 Task: Search one way flight ticket for 5 adults, 2 children, 1 infant in seat and 1 infant on lap in economy from Obyan,saipan Island: Saipan International Airport (francisco C. Ada) to Raleigh: Raleigh-durham International Airport on 8-5-2023. Choice of flights is Alaska. Number of bags: 2 checked bags. Price is upto 107000. Outbound departure time preference is 10:30.
Action: Mouse moved to (282, 246)
Screenshot: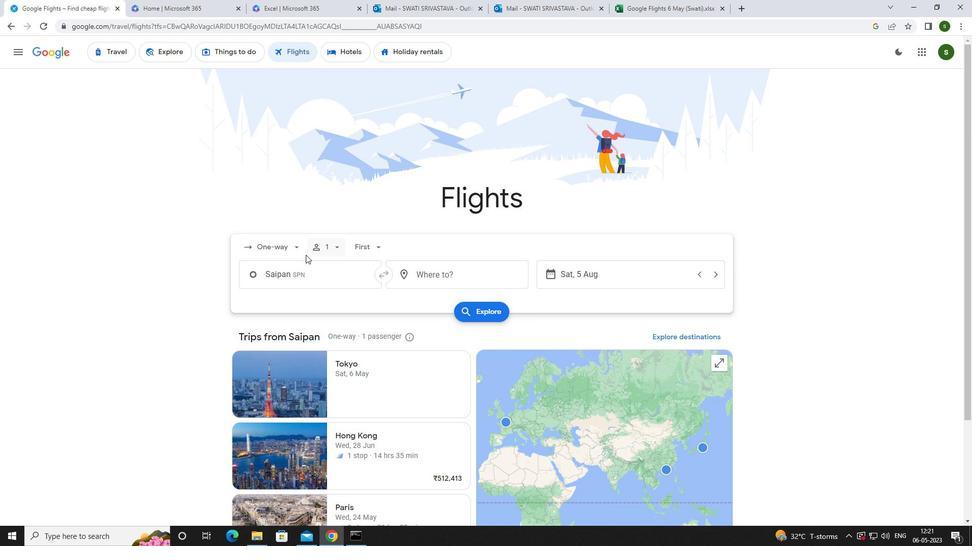 
Action: Mouse pressed left at (282, 246)
Screenshot: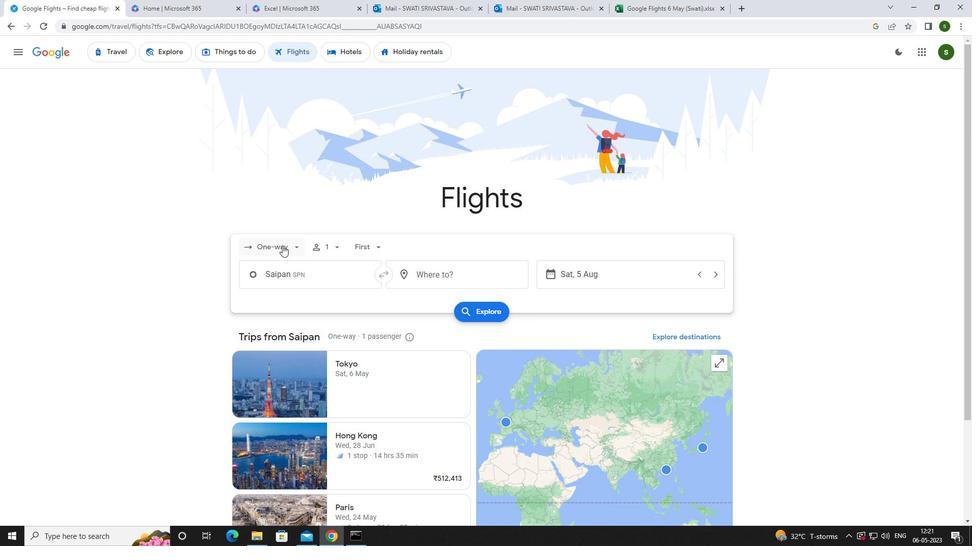 
Action: Mouse moved to (286, 288)
Screenshot: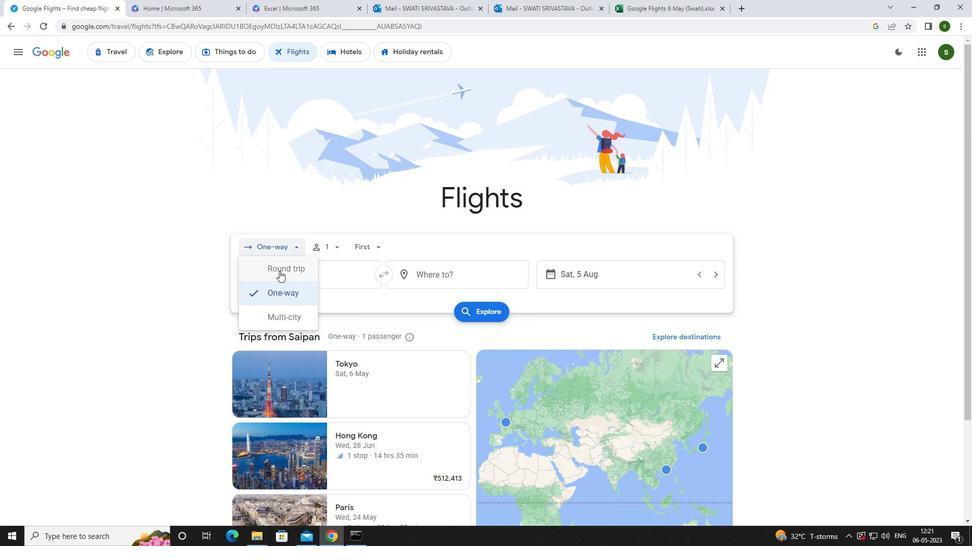 
Action: Mouse pressed left at (286, 288)
Screenshot: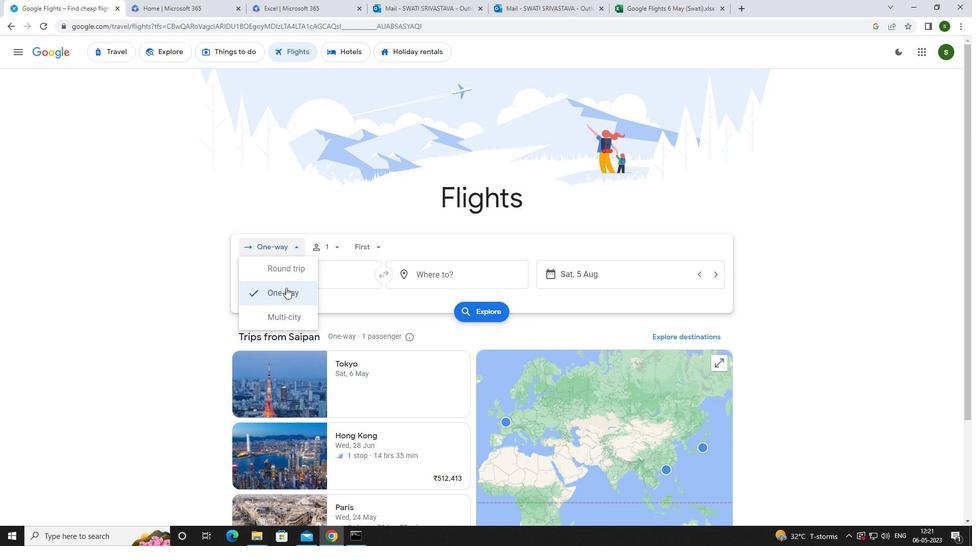 
Action: Mouse moved to (333, 245)
Screenshot: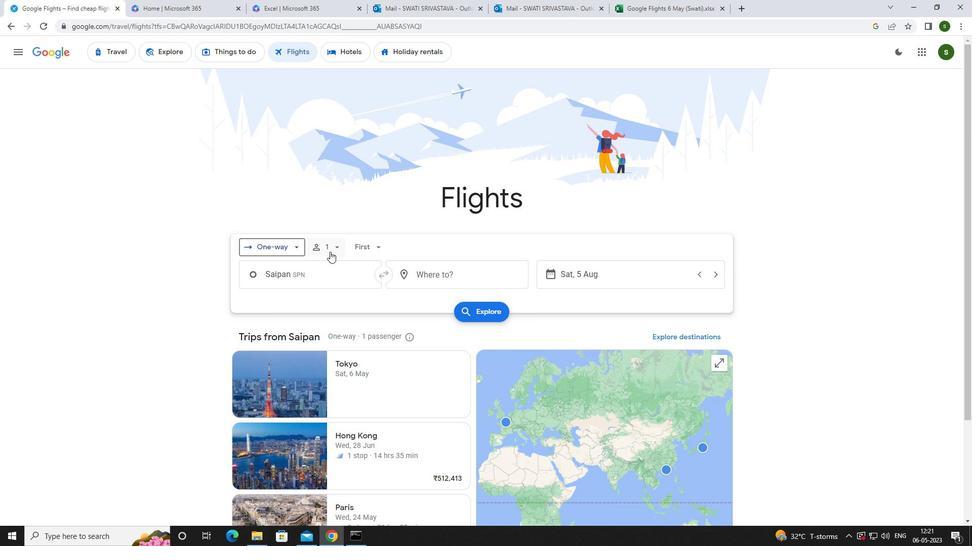 
Action: Mouse pressed left at (333, 245)
Screenshot: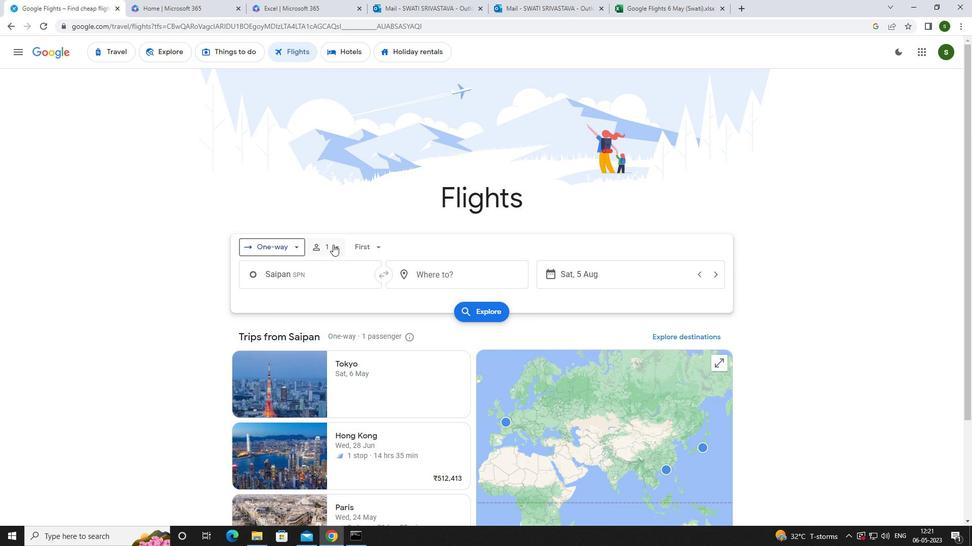 
Action: Mouse moved to (414, 266)
Screenshot: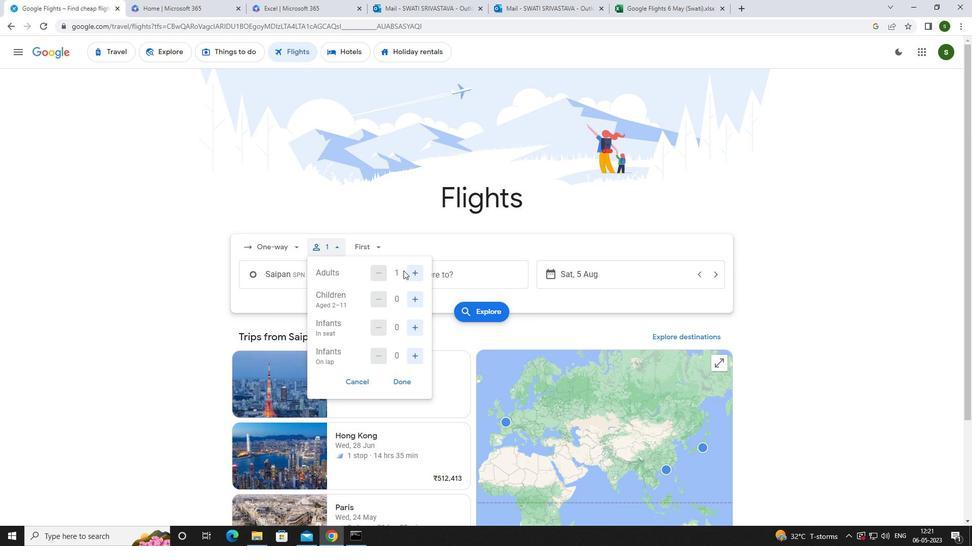 
Action: Mouse pressed left at (414, 266)
Screenshot: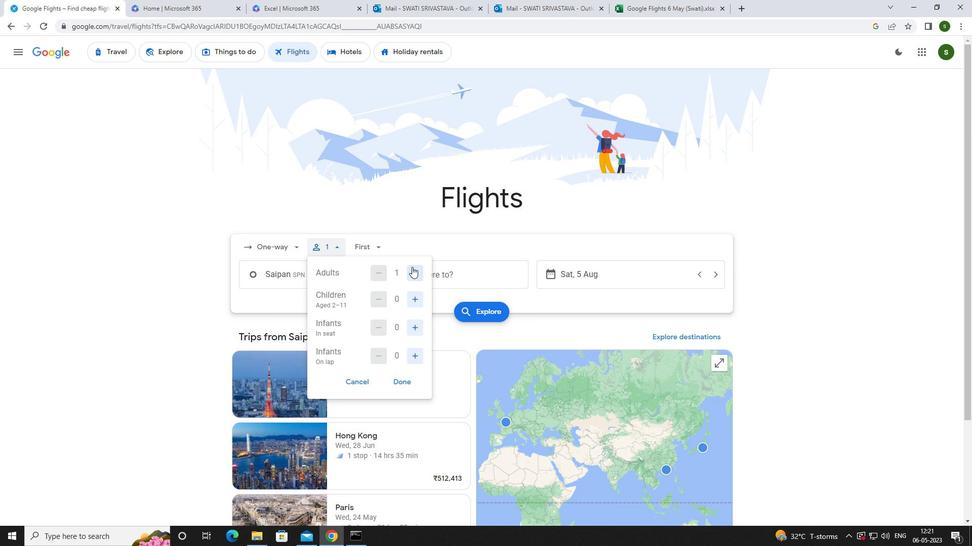 
Action: Mouse pressed left at (414, 266)
Screenshot: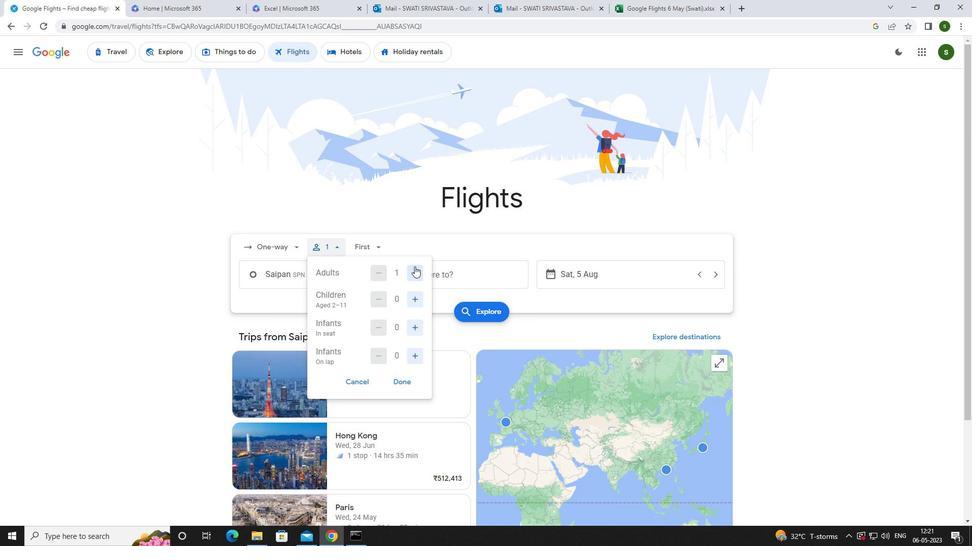 
Action: Mouse pressed left at (414, 266)
Screenshot: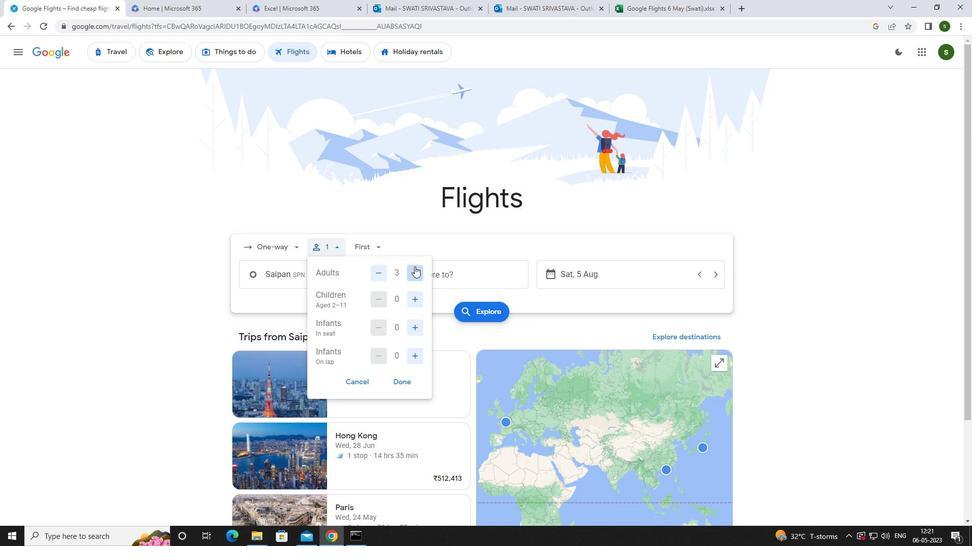 
Action: Mouse pressed left at (414, 266)
Screenshot: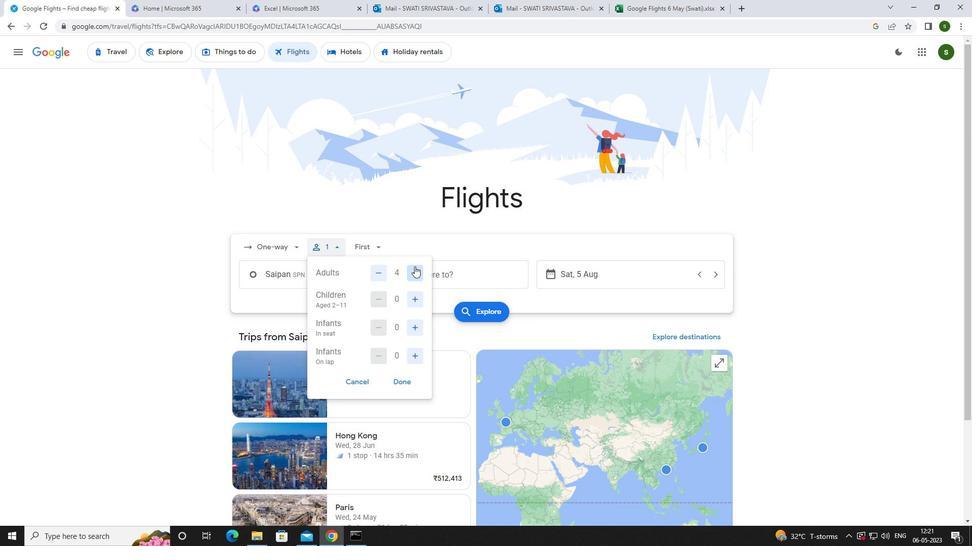 
Action: Mouse moved to (415, 295)
Screenshot: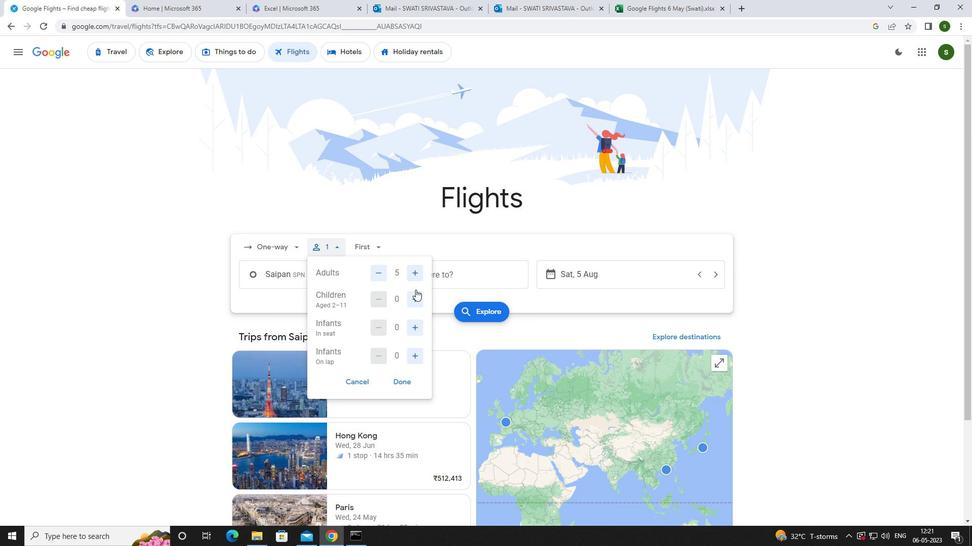 
Action: Mouse pressed left at (415, 295)
Screenshot: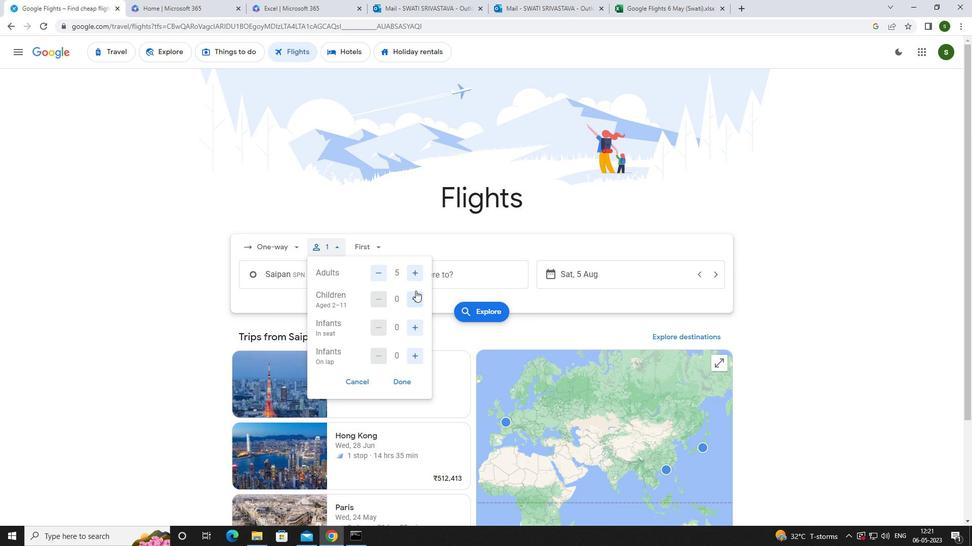 
Action: Mouse pressed left at (415, 295)
Screenshot: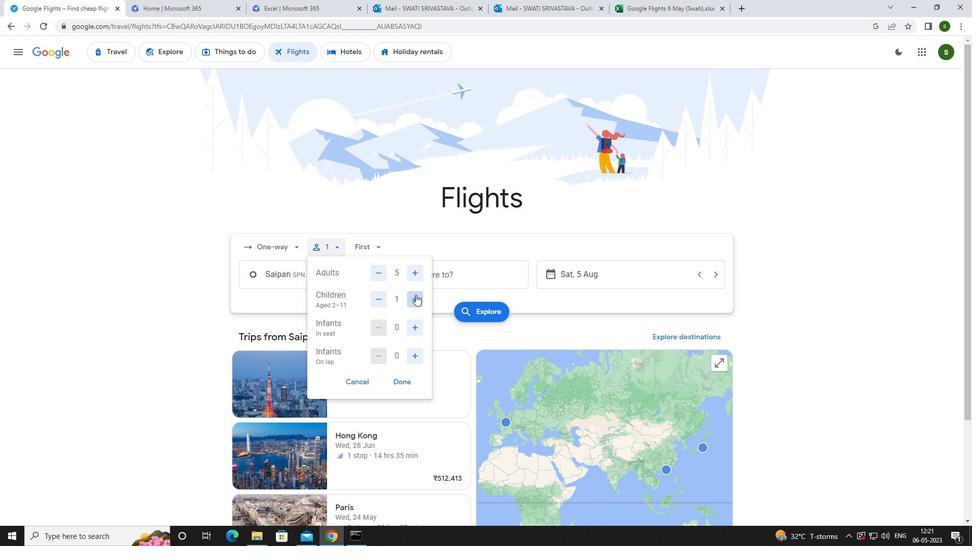 
Action: Mouse moved to (414, 324)
Screenshot: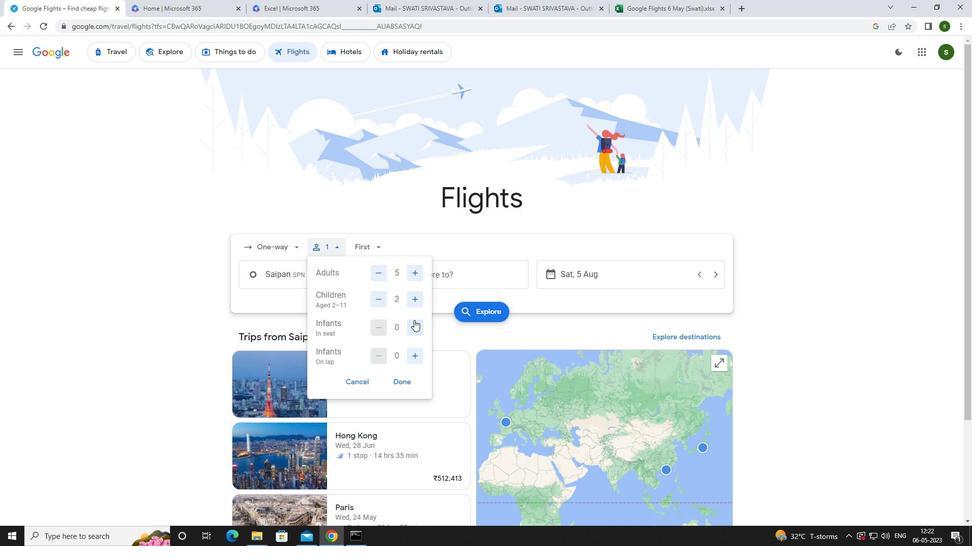 
Action: Mouse pressed left at (414, 324)
Screenshot: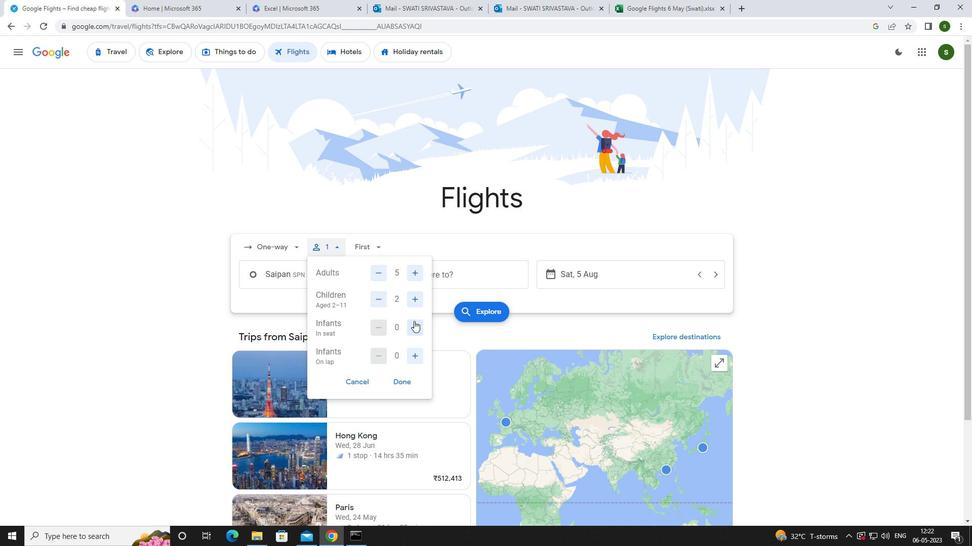 
Action: Mouse moved to (417, 347)
Screenshot: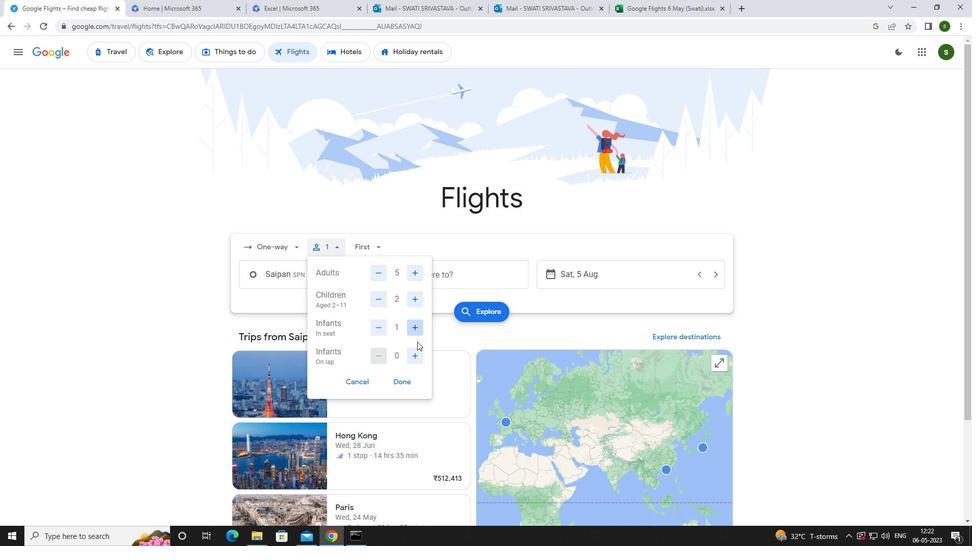 
Action: Mouse pressed left at (417, 347)
Screenshot: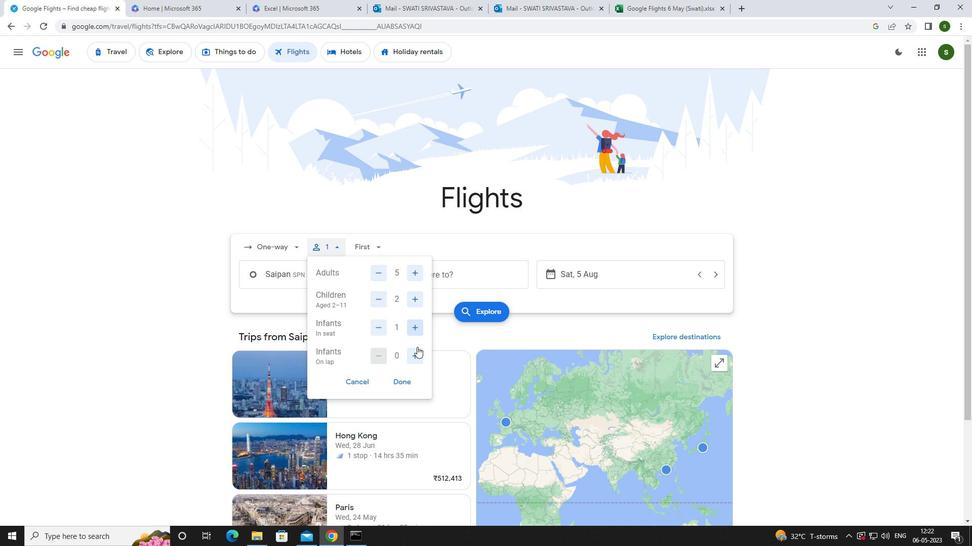 
Action: Mouse moved to (383, 246)
Screenshot: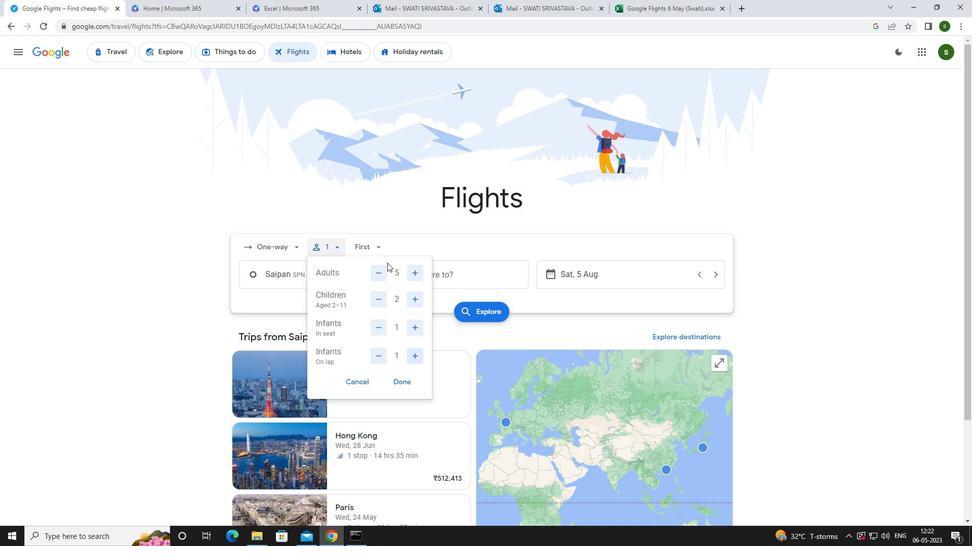
Action: Mouse pressed left at (383, 246)
Screenshot: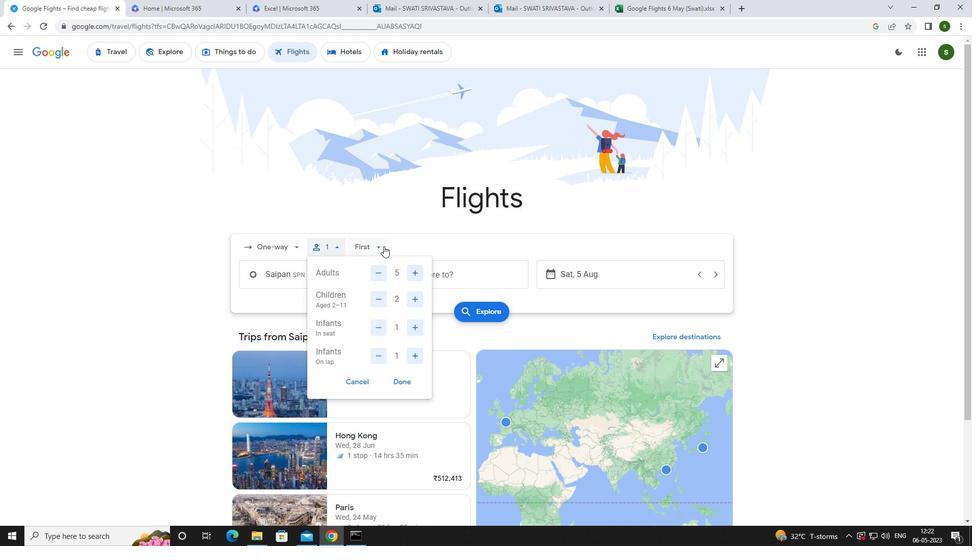 
Action: Mouse moved to (405, 269)
Screenshot: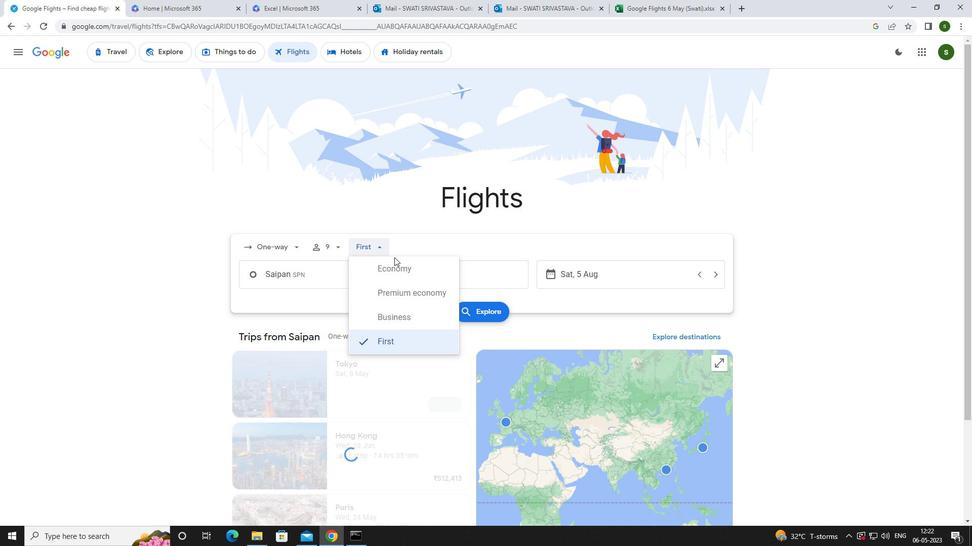 
Action: Mouse pressed left at (405, 269)
Screenshot: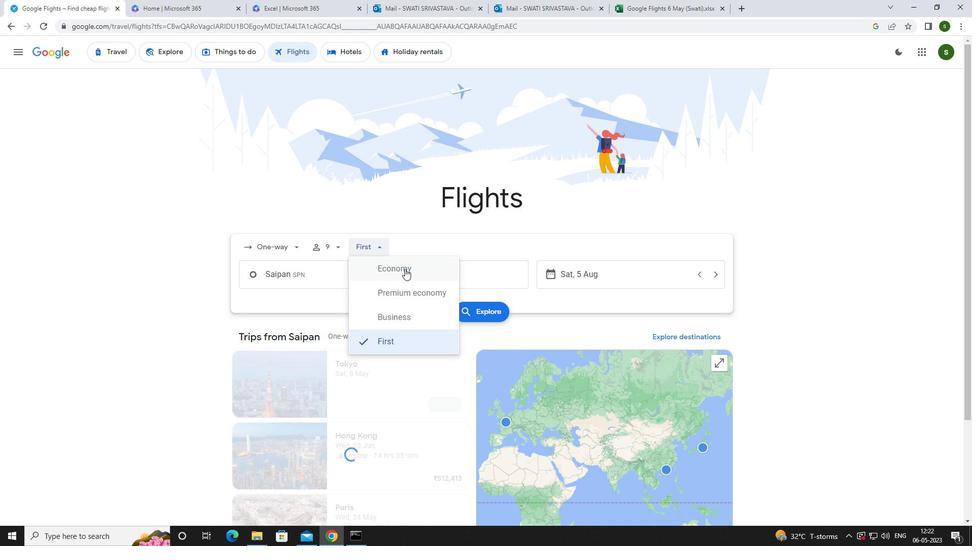 
Action: Mouse moved to (353, 280)
Screenshot: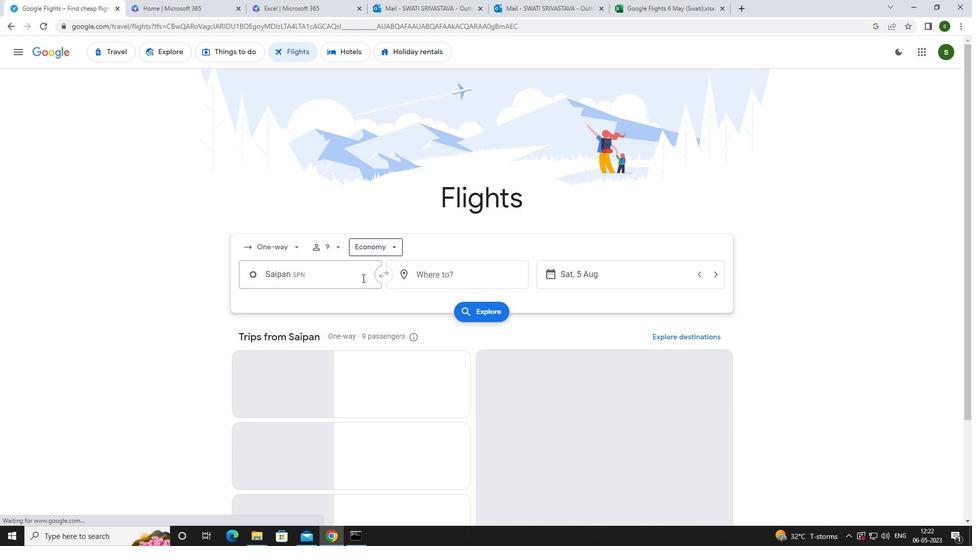 
Action: Mouse pressed left at (353, 280)
Screenshot: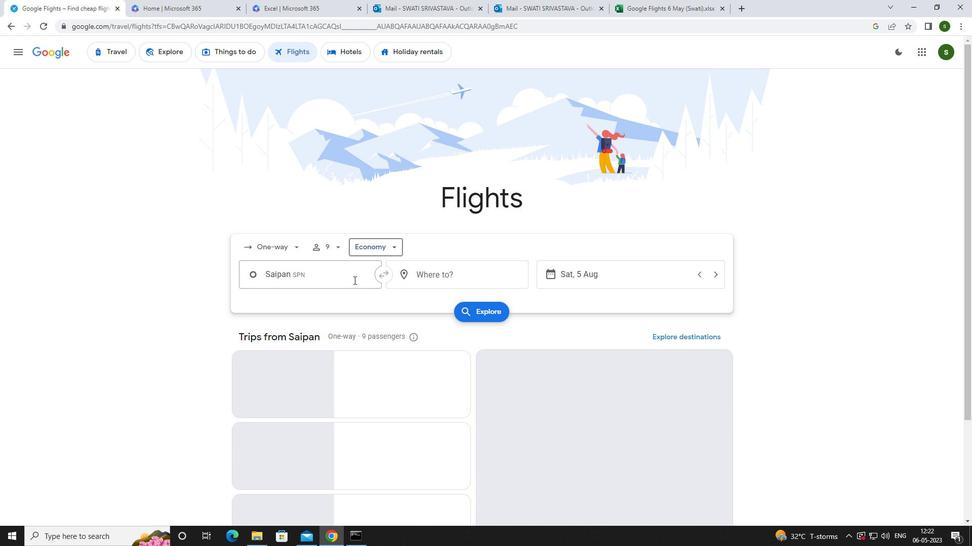 
Action: Key pressed <Key.caps_lock>o<Key.caps_lock>byan
Screenshot: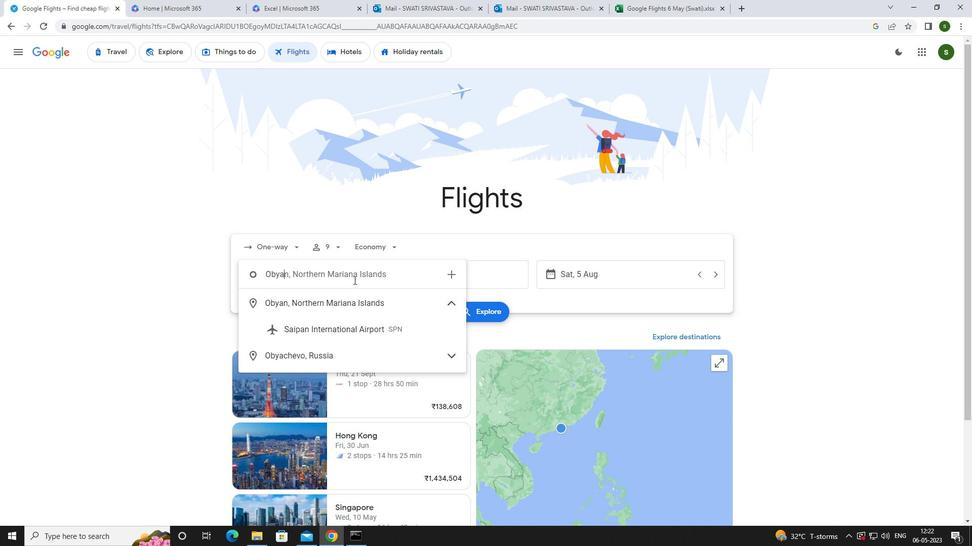 
Action: Mouse moved to (347, 331)
Screenshot: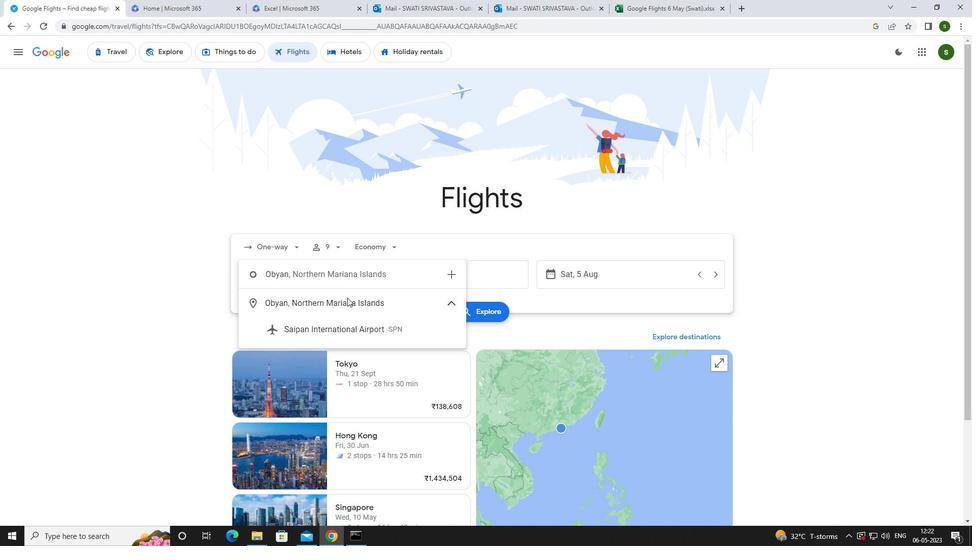 
Action: Mouse pressed left at (347, 331)
Screenshot: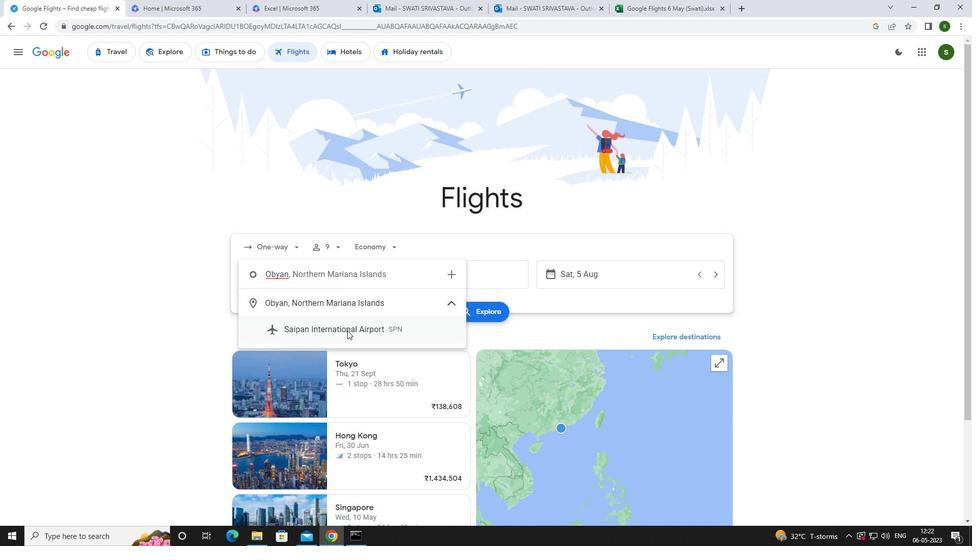 
Action: Mouse moved to (446, 278)
Screenshot: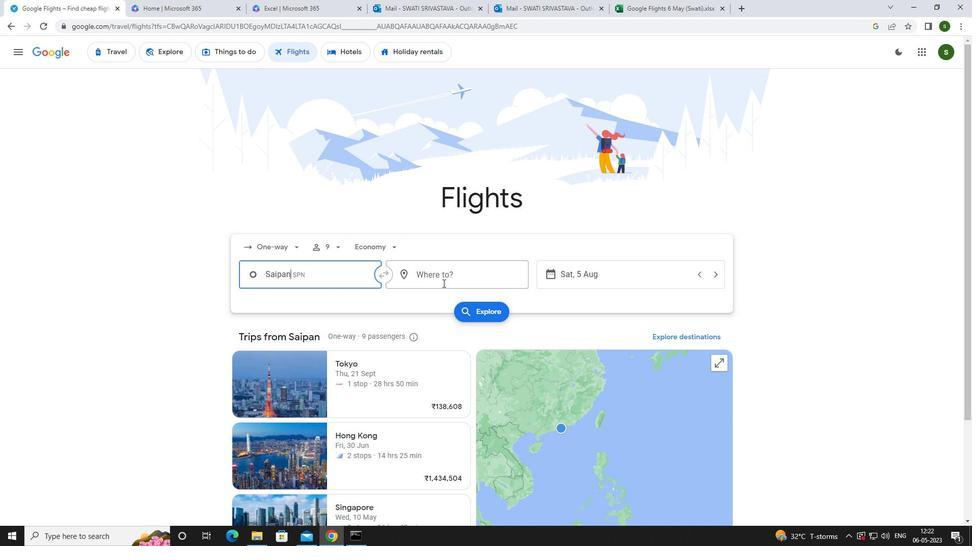 
Action: Mouse pressed left at (446, 278)
Screenshot: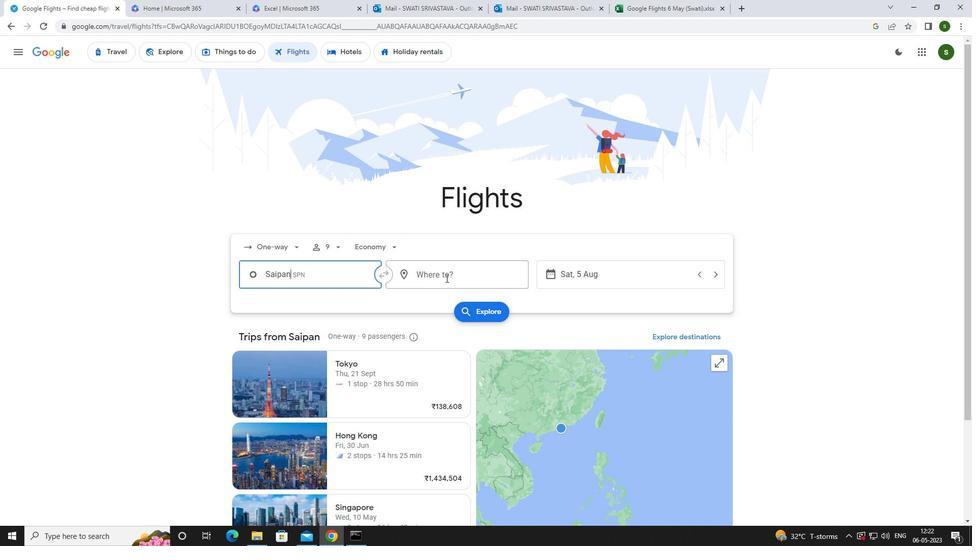 
Action: Key pressed <Key.caps_lock>r<Key.caps_lock>alei
Screenshot: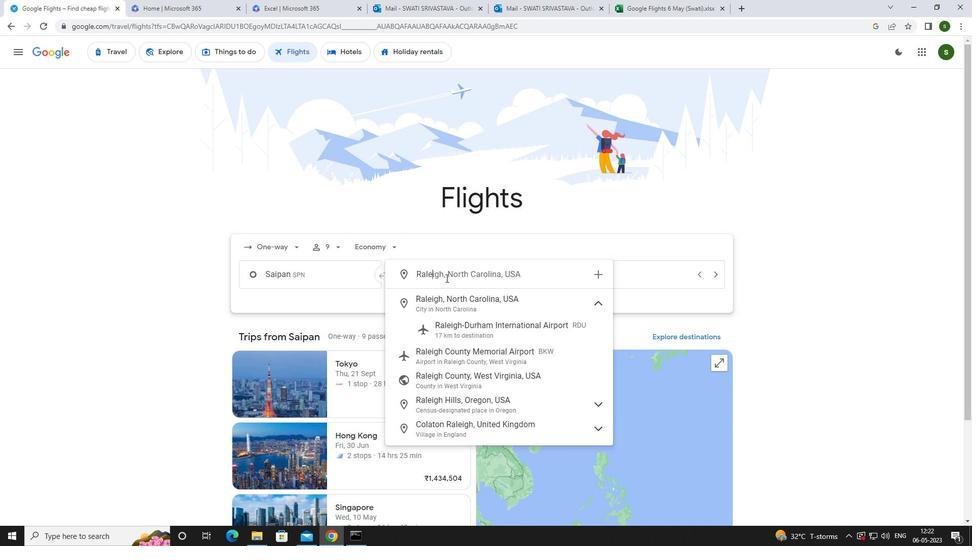 
Action: Mouse moved to (463, 330)
Screenshot: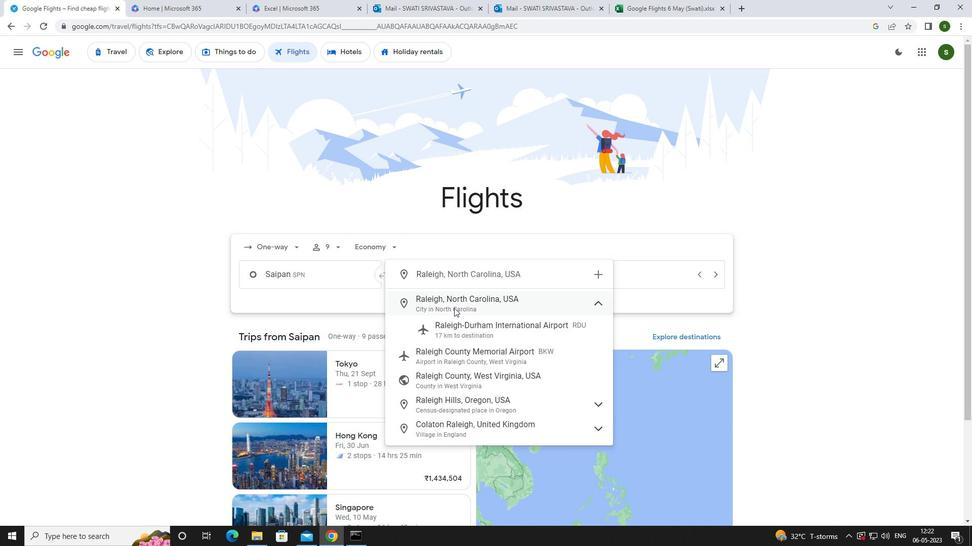 
Action: Mouse pressed left at (463, 330)
Screenshot: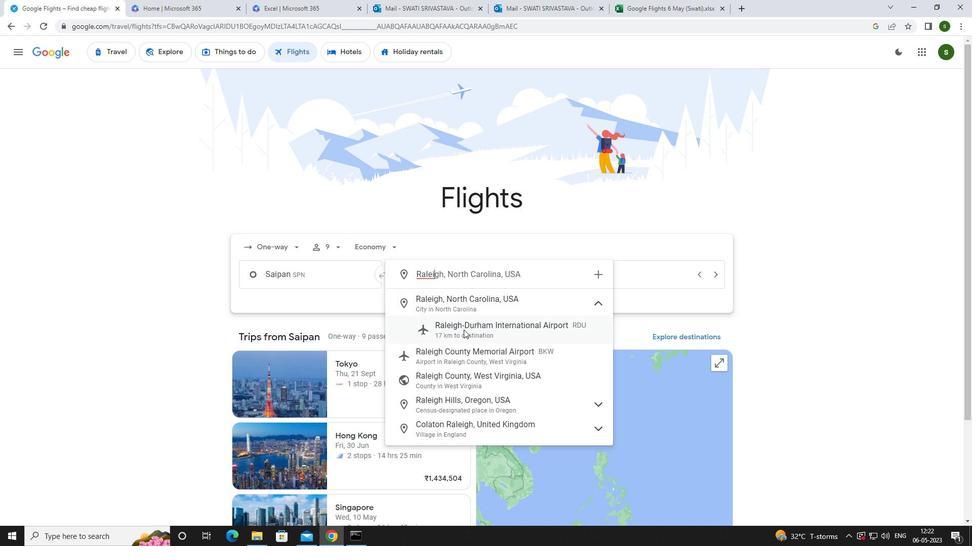 
Action: Mouse moved to (580, 272)
Screenshot: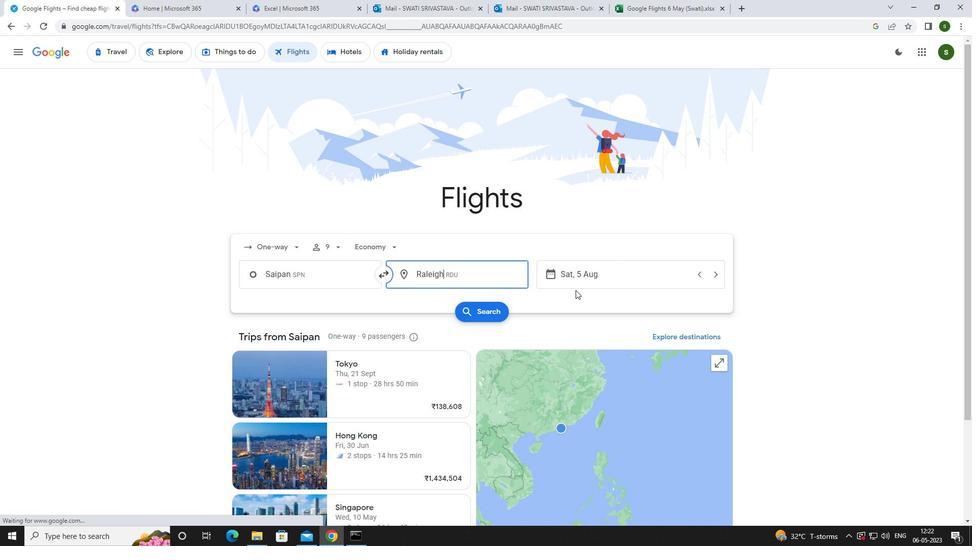 
Action: Mouse pressed left at (580, 272)
Screenshot: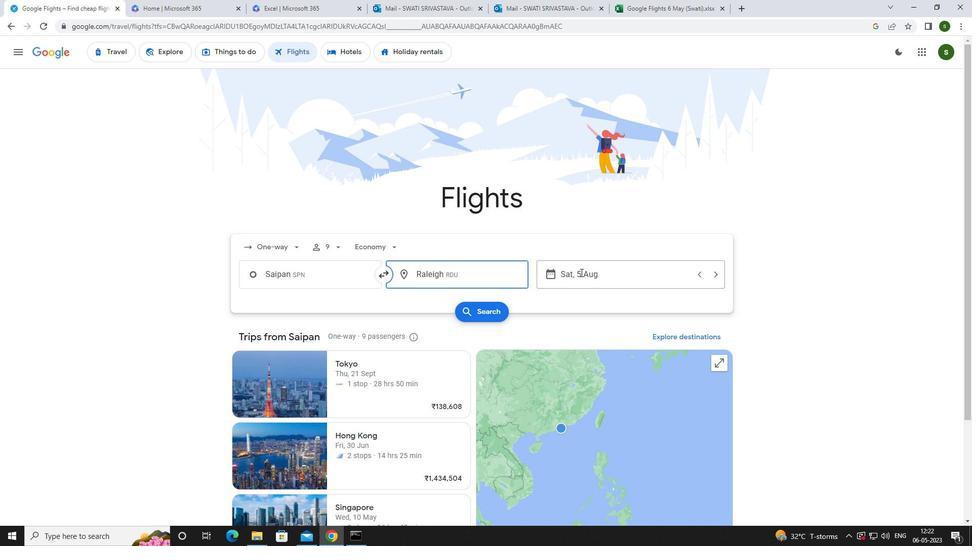 
Action: Mouse moved to (517, 339)
Screenshot: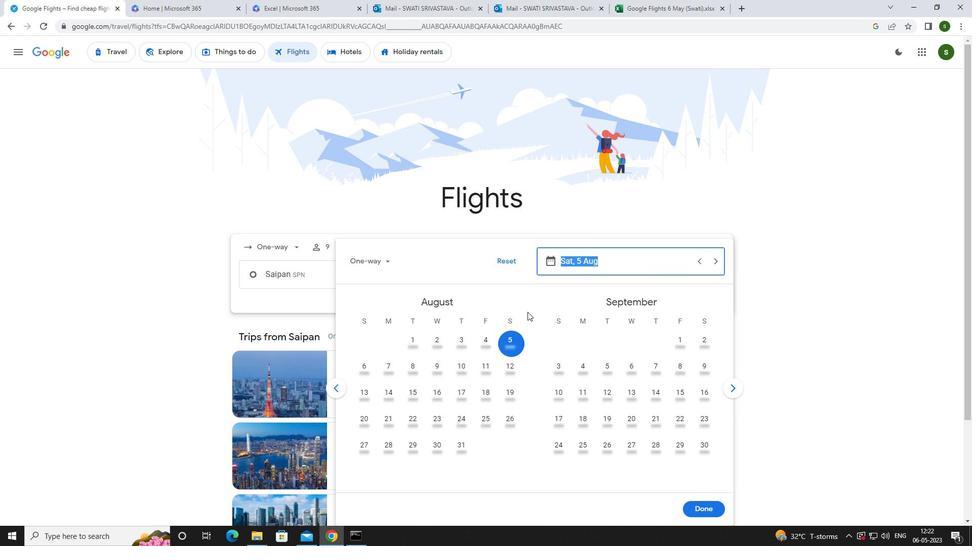 
Action: Mouse pressed left at (517, 339)
Screenshot: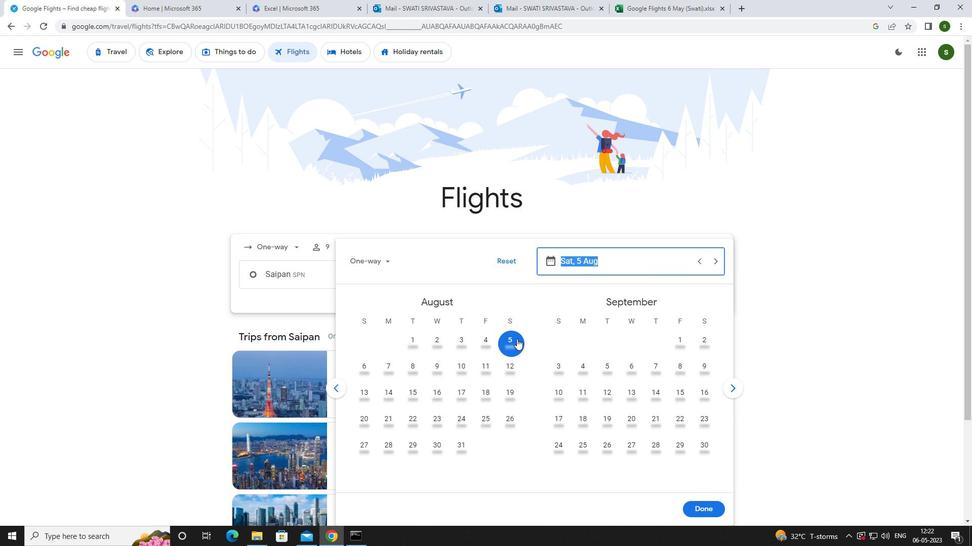 
Action: Mouse moved to (707, 512)
Screenshot: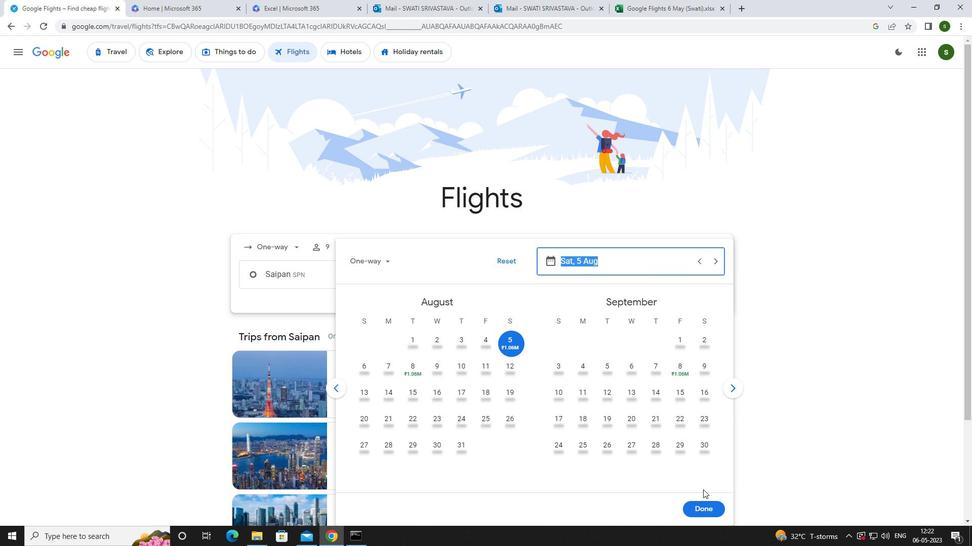 
Action: Mouse pressed left at (707, 512)
Screenshot: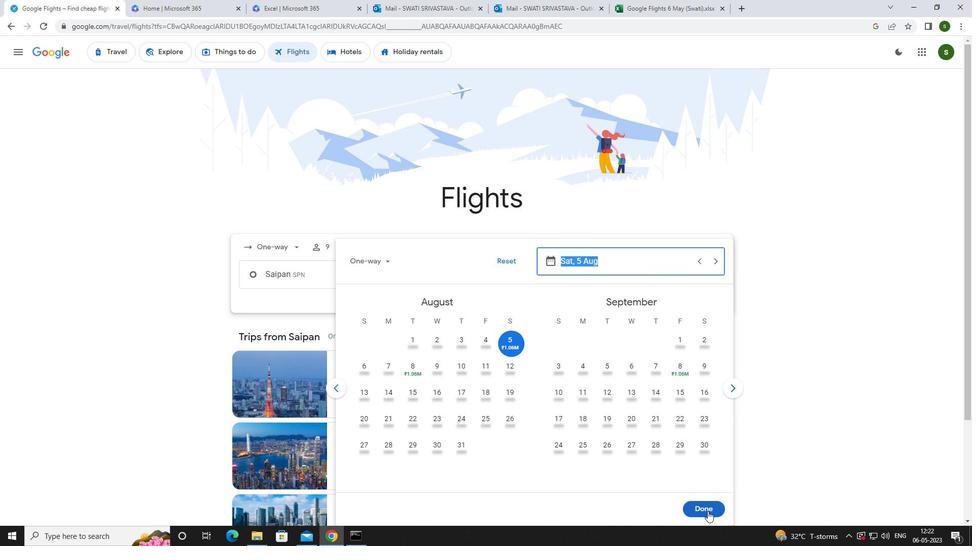 
Action: Mouse moved to (473, 311)
Screenshot: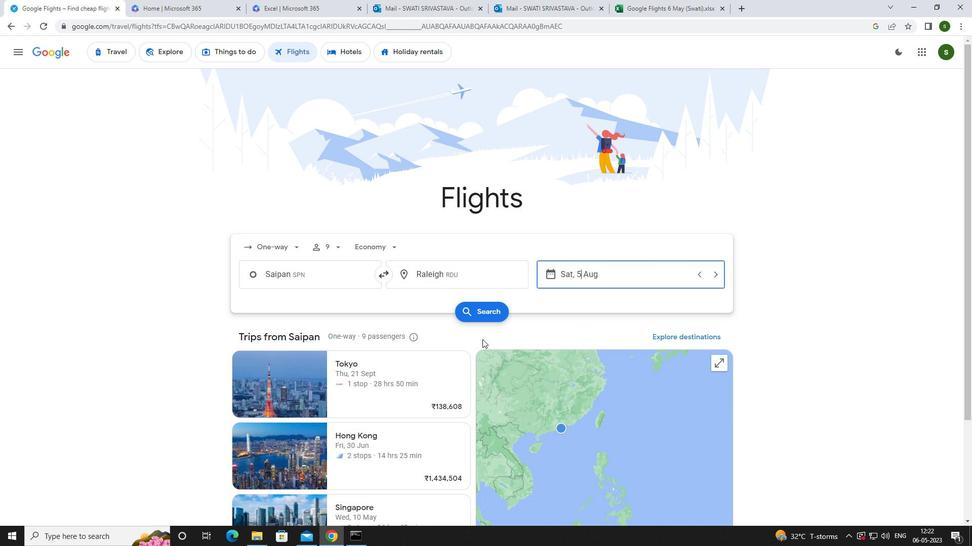 
Action: Mouse pressed left at (473, 311)
Screenshot: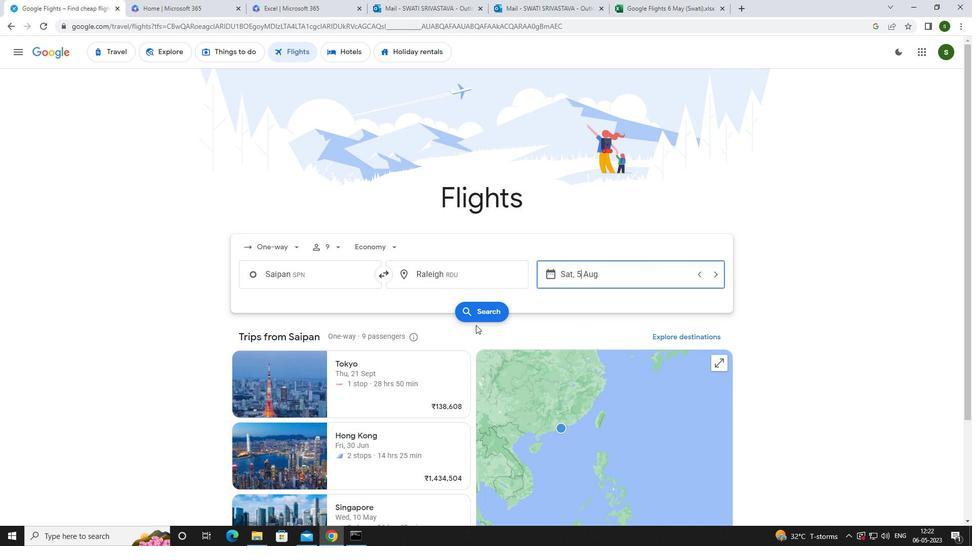 
Action: Mouse moved to (252, 139)
Screenshot: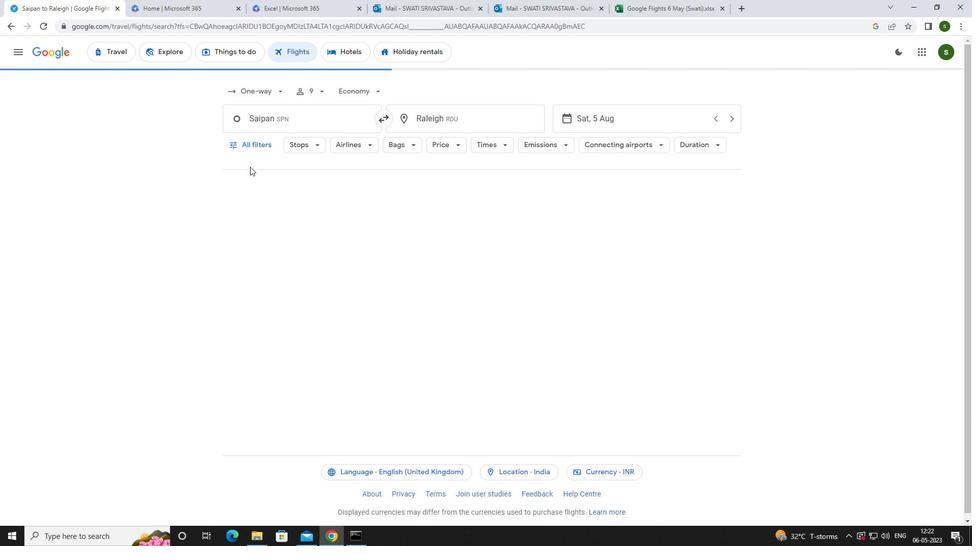 
Action: Mouse pressed left at (252, 139)
Screenshot: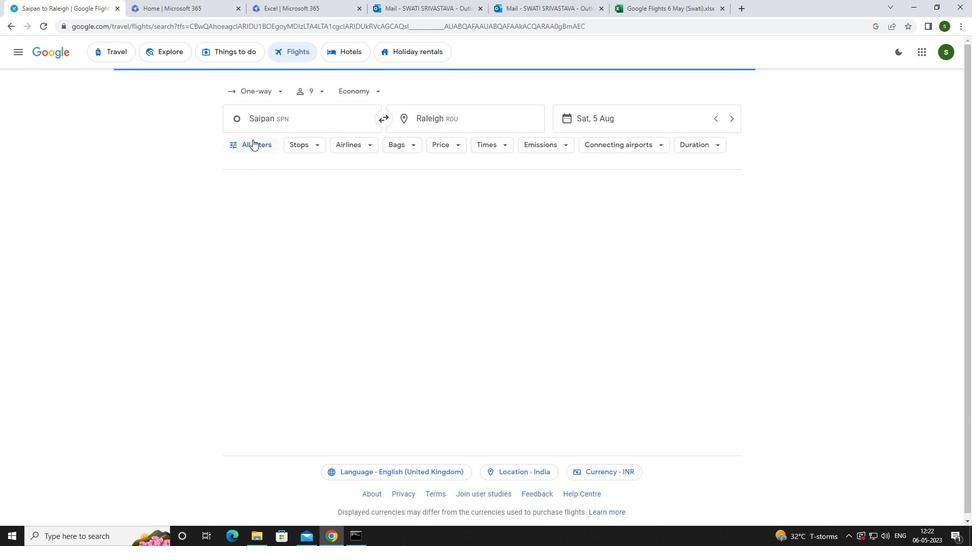 
Action: Mouse moved to (378, 364)
Screenshot: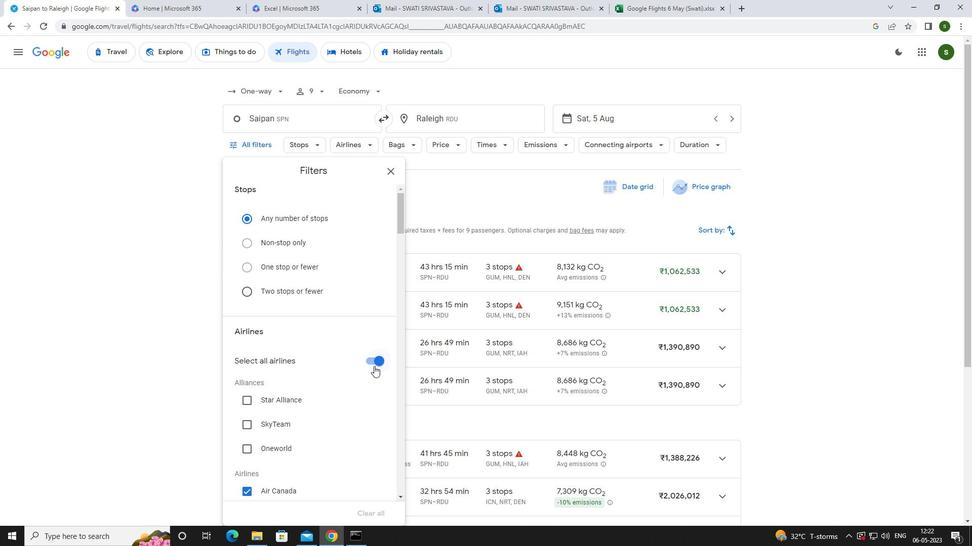 
Action: Mouse pressed left at (378, 364)
Screenshot: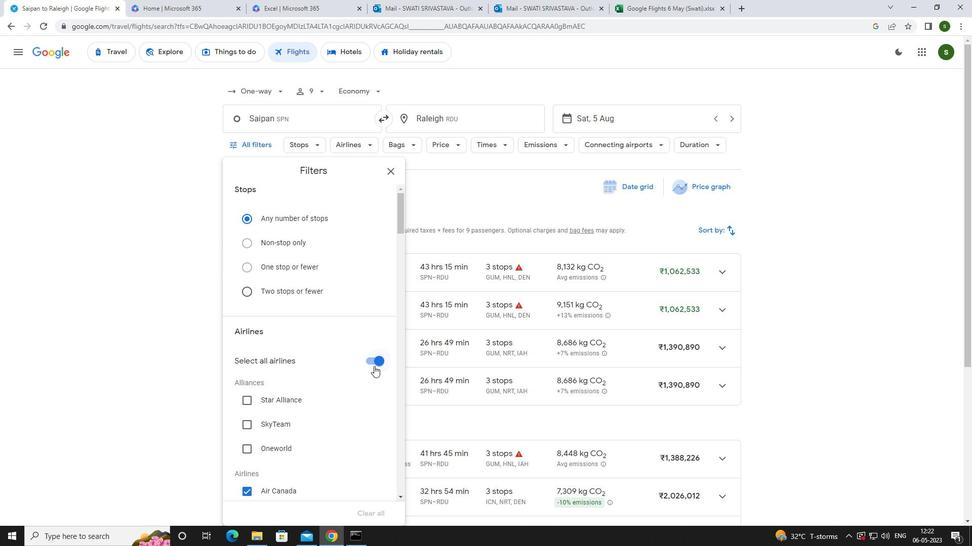 
Action: Mouse moved to (344, 348)
Screenshot: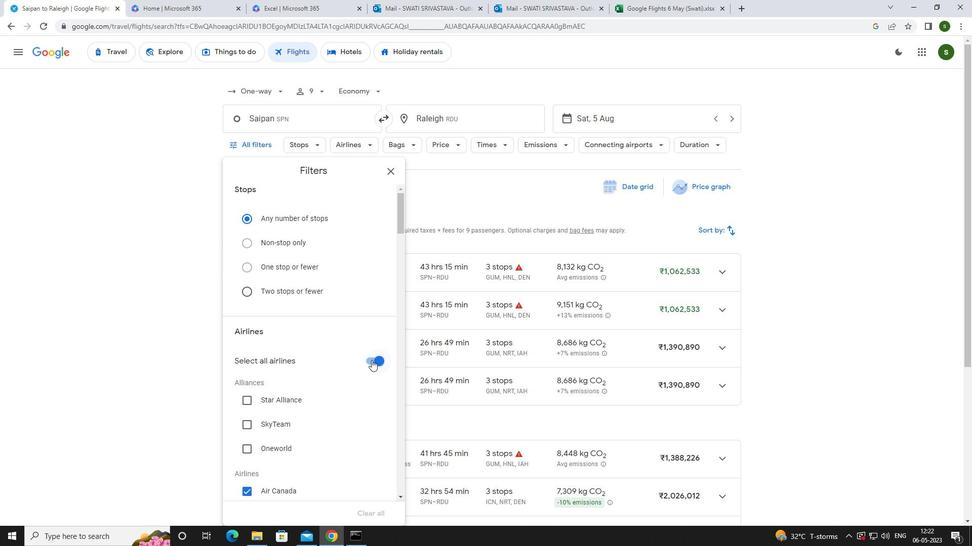 
Action: Mouse scrolled (344, 347) with delta (0, 0)
Screenshot: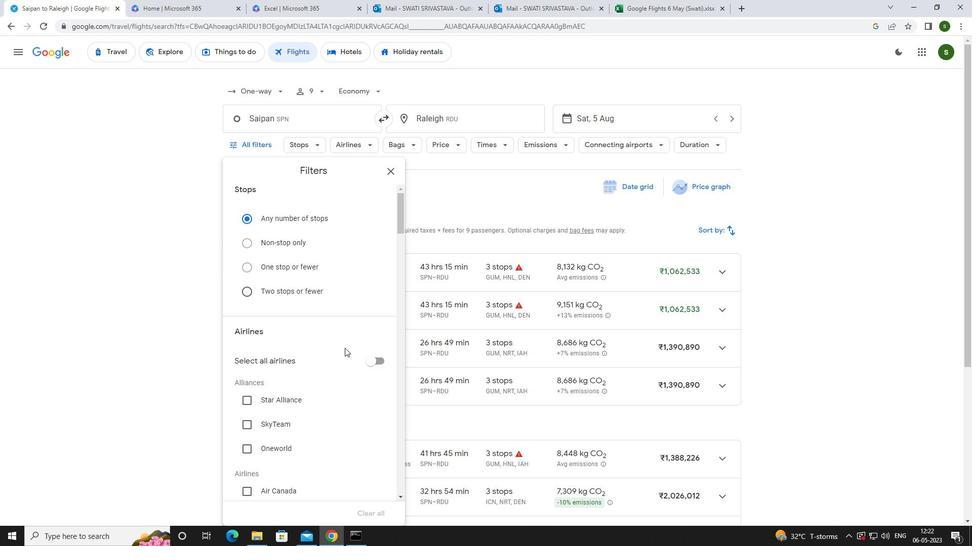 
Action: Mouse moved to (344, 348)
Screenshot: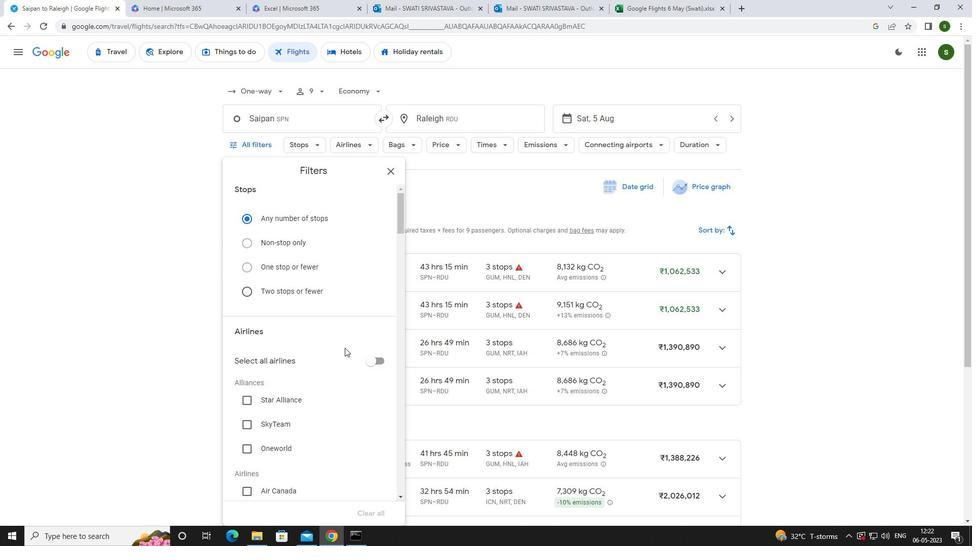 
Action: Mouse scrolled (344, 347) with delta (0, 0)
Screenshot: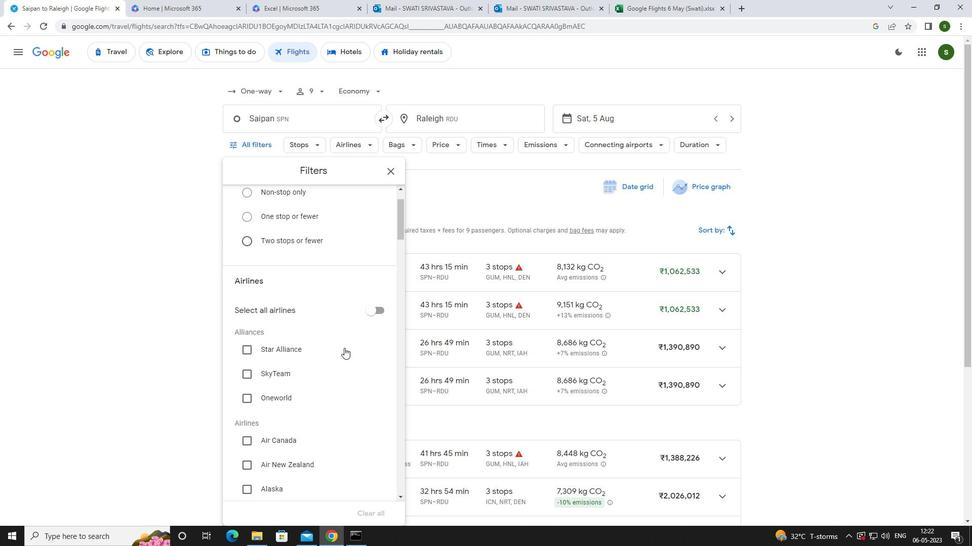 
Action: Mouse scrolled (344, 347) with delta (0, 0)
Screenshot: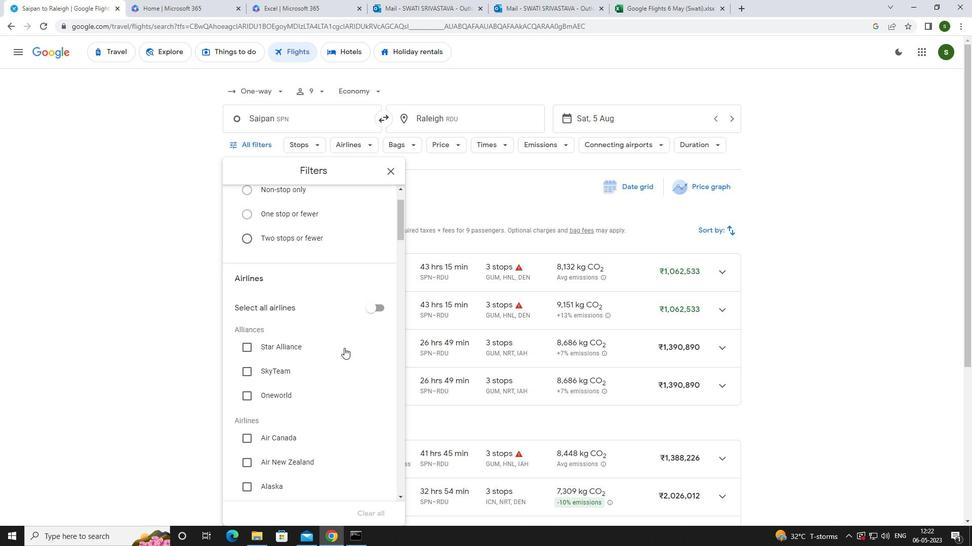 
Action: Mouse moved to (276, 385)
Screenshot: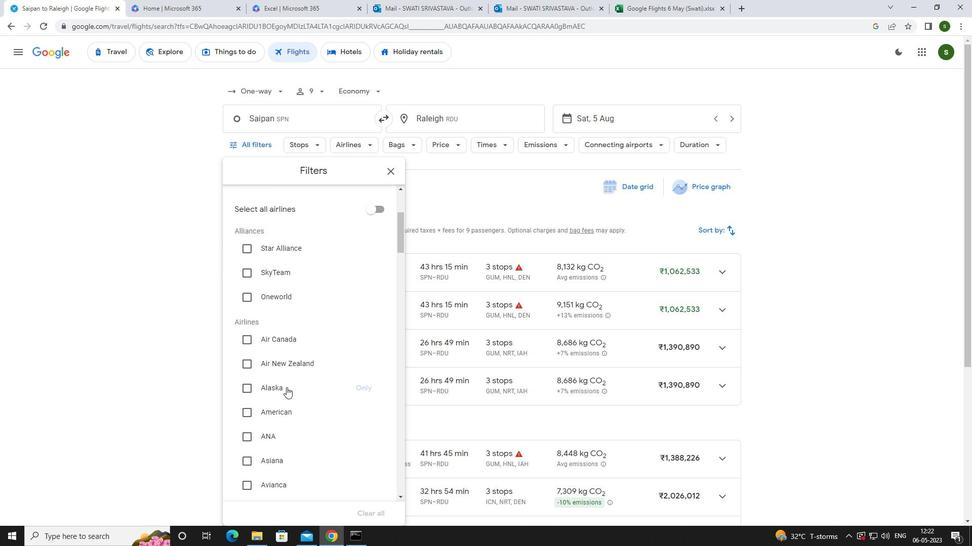 
Action: Mouse pressed left at (276, 385)
Screenshot: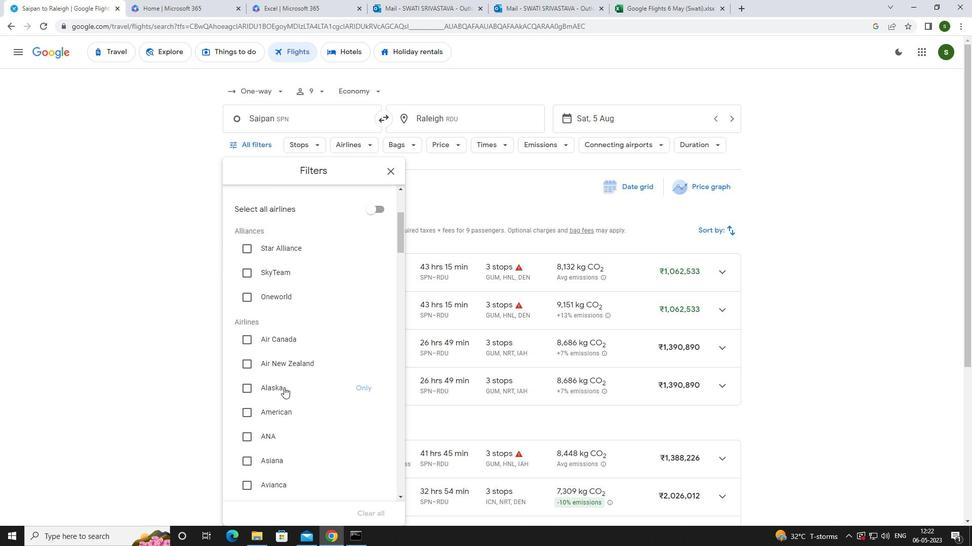 
Action: Mouse moved to (276, 385)
Screenshot: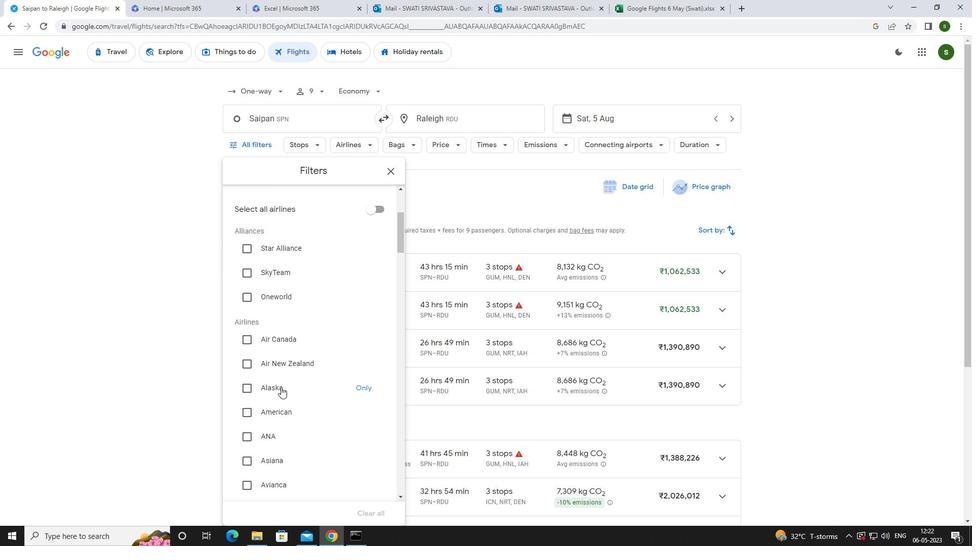 
Action: Mouse scrolled (276, 385) with delta (0, 0)
Screenshot: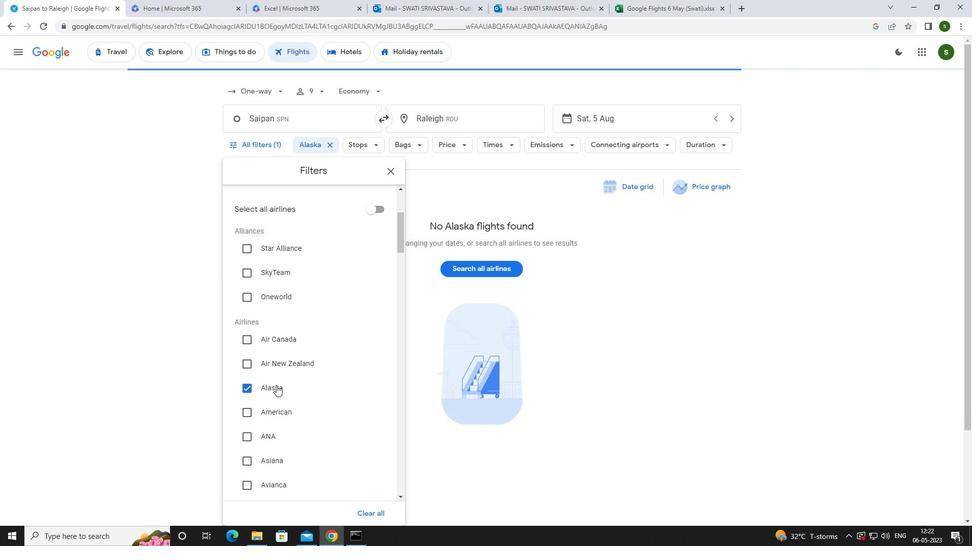 
Action: Mouse scrolled (276, 385) with delta (0, 0)
Screenshot: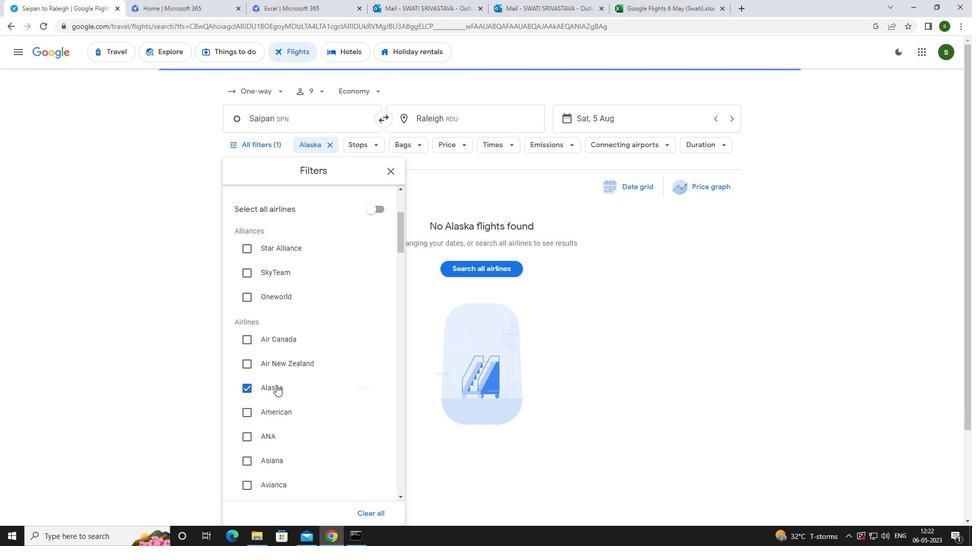 
Action: Mouse scrolled (276, 385) with delta (0, 0)
Screenshot: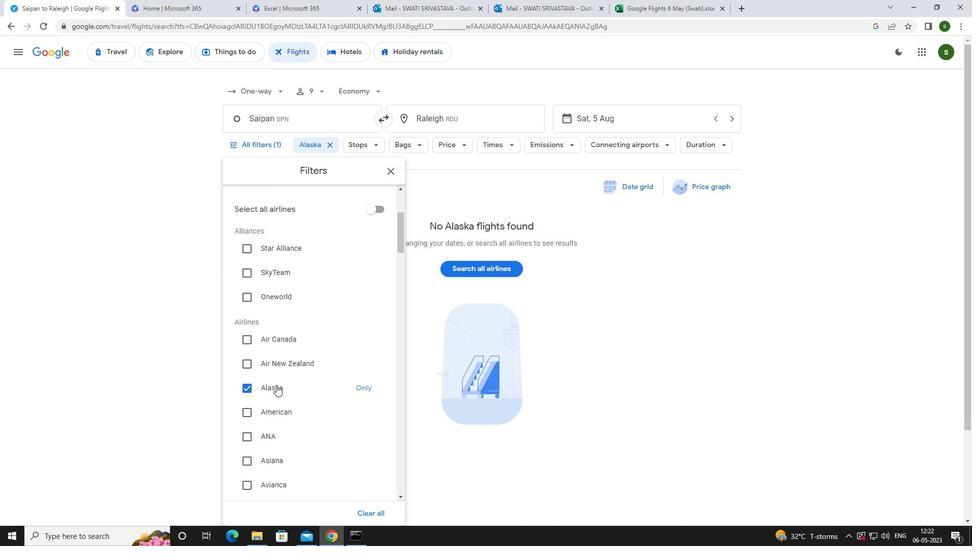 
Action: Mouse scrolled (276, 385) with delta (0, 0)
Screenshot: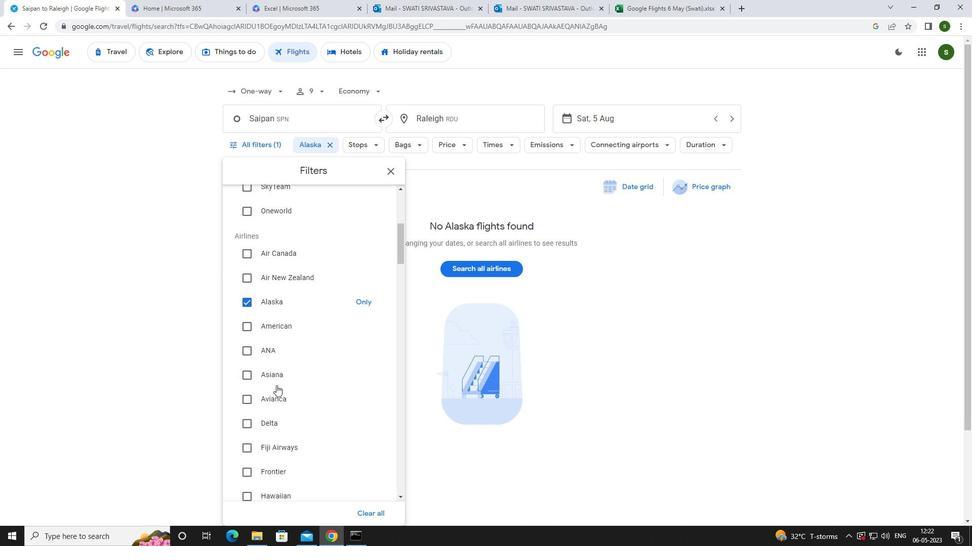 
Action: Mouse scrolled (276, 385) with delta (0, 0)
Screenshot: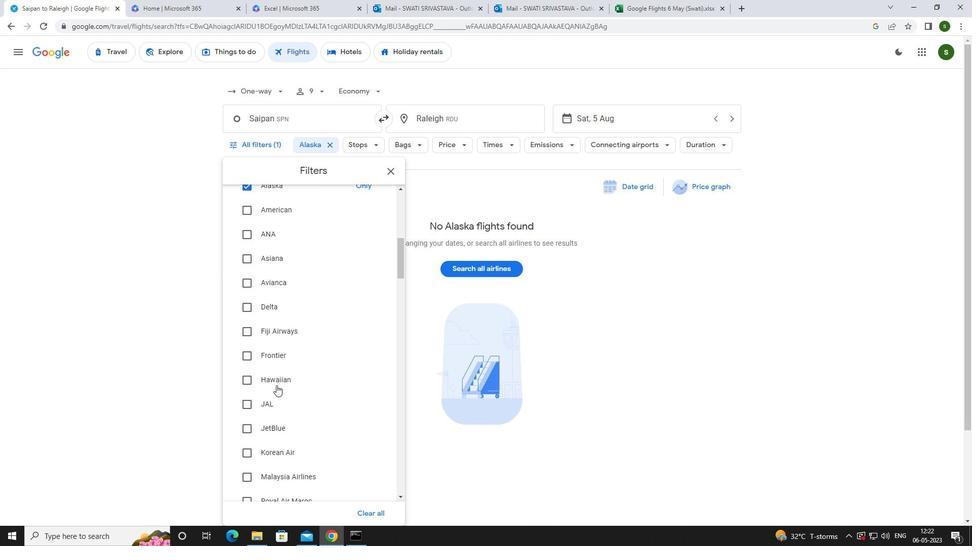 
Action: Mouse scrolled (276, 385) with delta (0, 0)
Screenshot: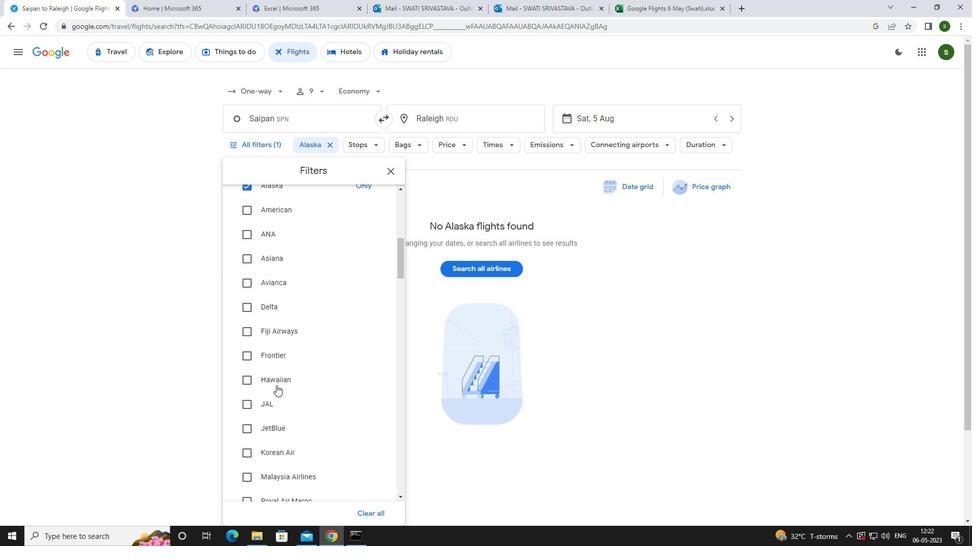 
Action: Mouse scrolled (276, 385) with delta (0, 0)
Screenshot: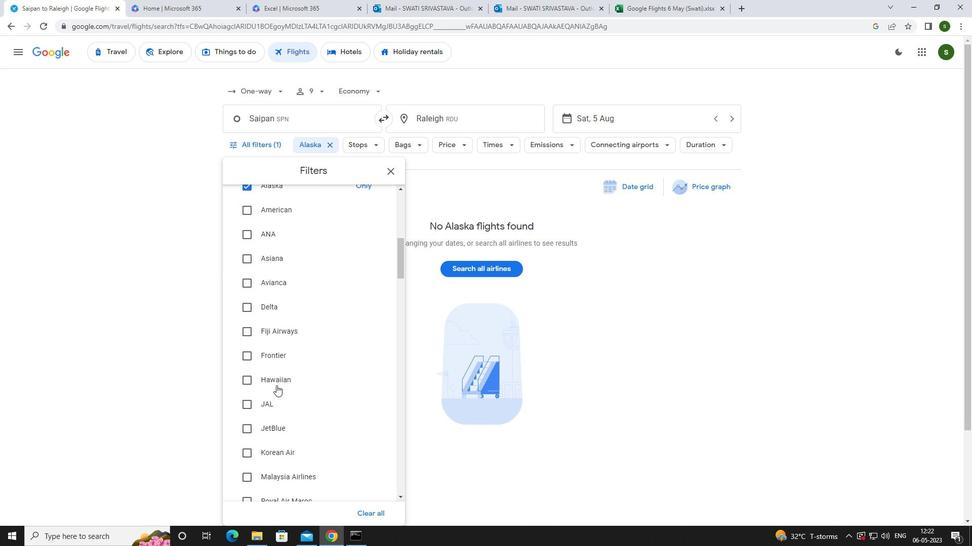 
Action: Mouse scrolled (276, 385) with delta (0, 0)
Screenshot: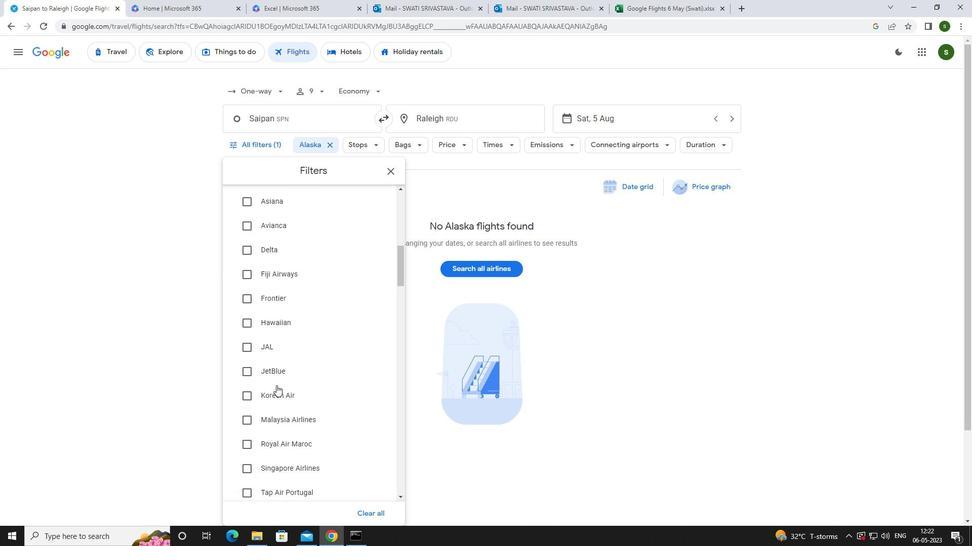 
Action: Mouse scrolled (276, 385) with delta (0, 0)
Screenshot: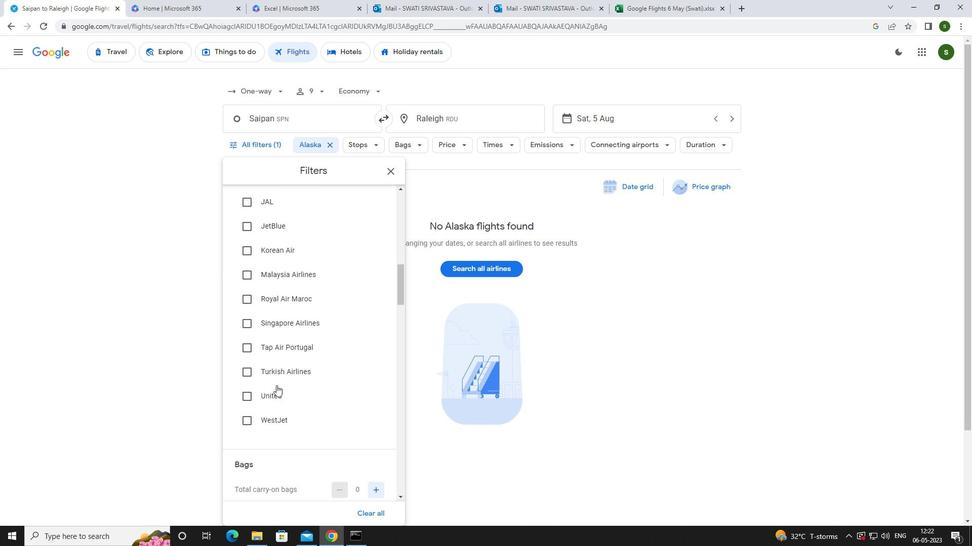 
Action: Mouse scrolled (276, 385) with delta (0, 0)
Screenshot: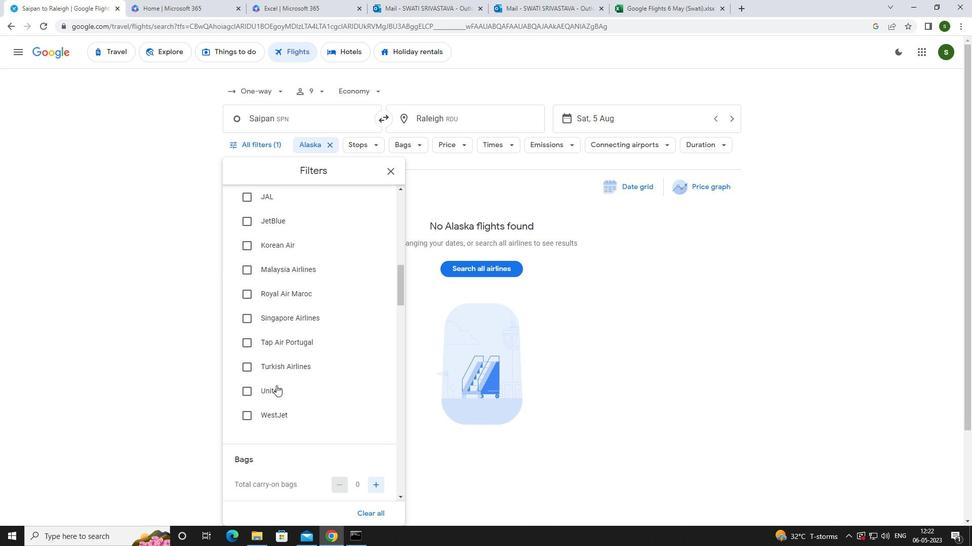 
Action: Mouse scrolled (276, 385) with delta (0, 0)
Screenshot: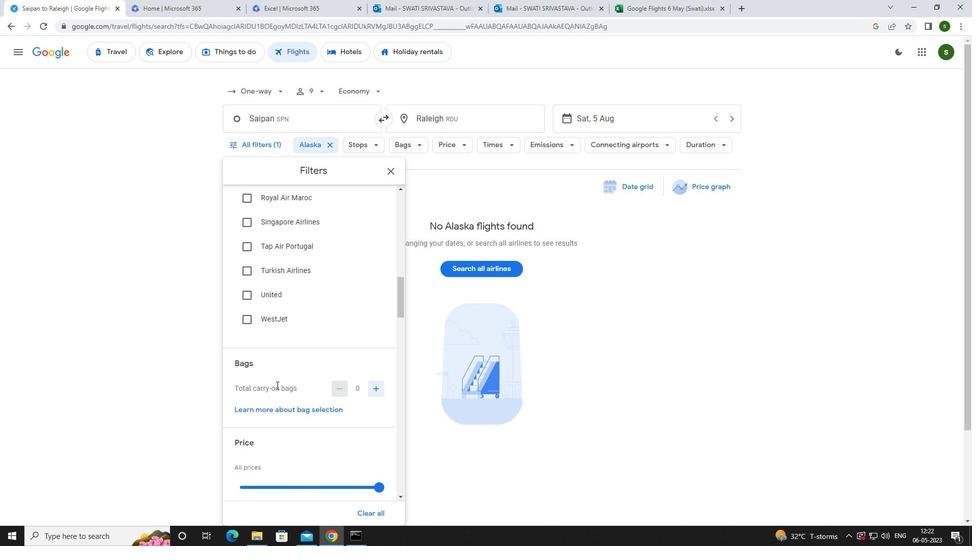 
Action: Mouse moved to (380, 433)
Screenshot: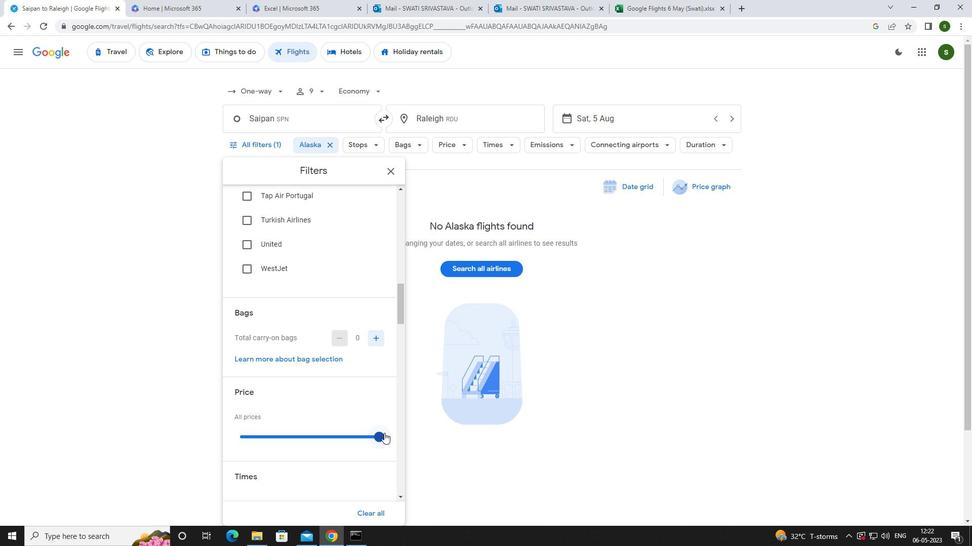 
Action: Mouse pressed left at (380, 433)
Screenshot: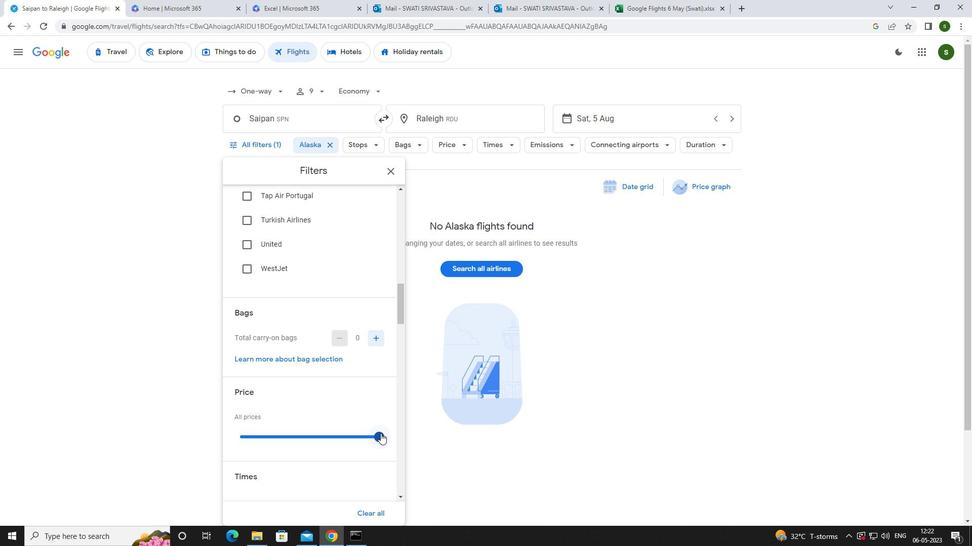 
Action: Mouse moved to (262, 444)
Screenshot: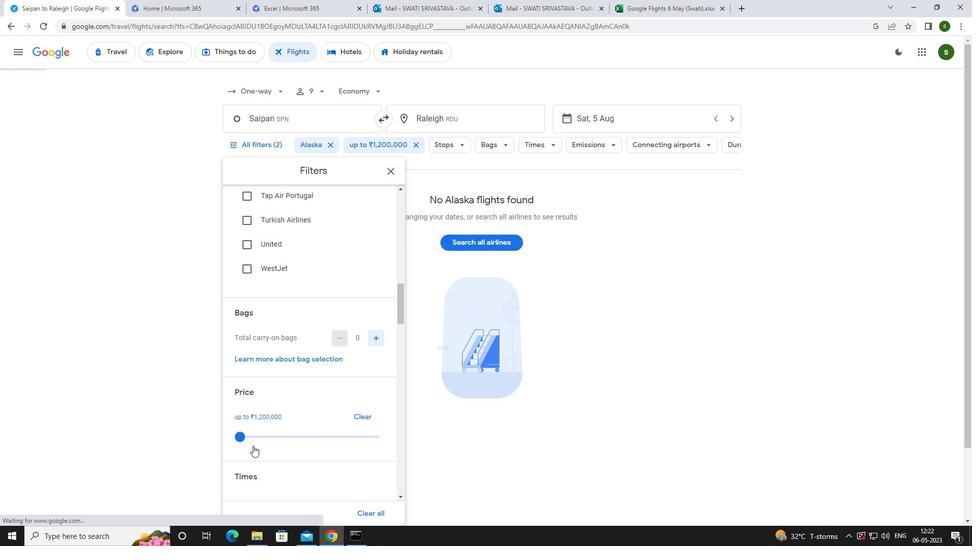 
Action: Mouse scrolled (262, 443) with delta (0, 0)
Screenshot: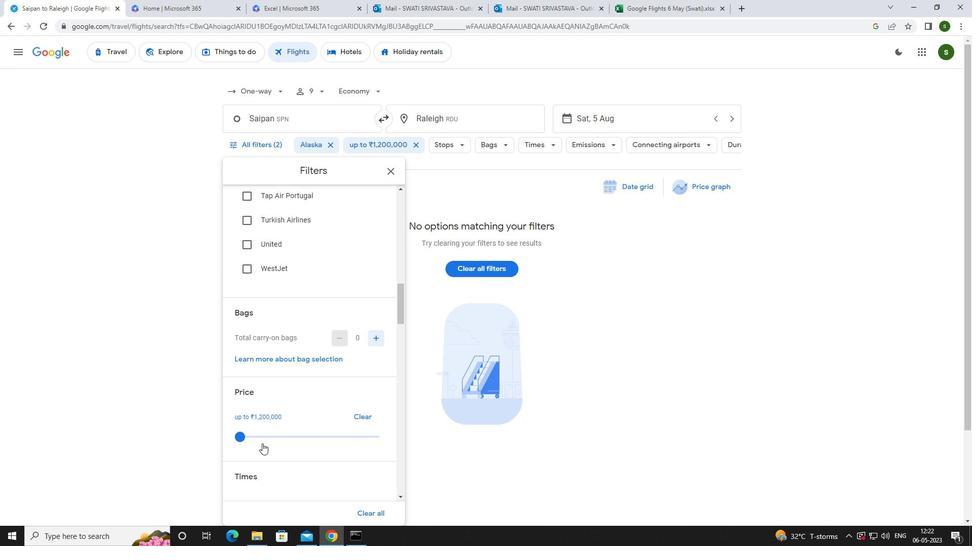 
Action: Mouse scrolled (262, 443) with delta (0, 0)
Screenshot: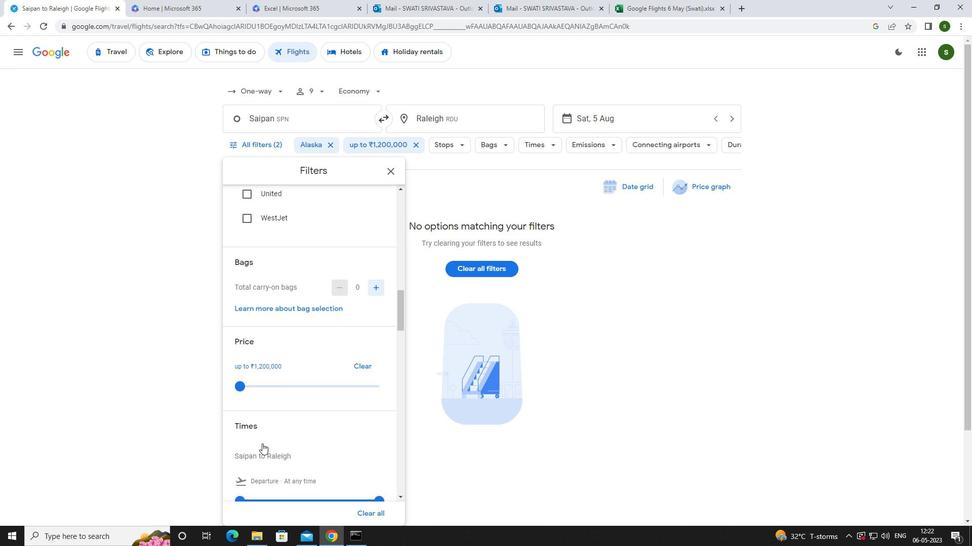 
Action: Mouse moved to (243, 451)
Screenshot: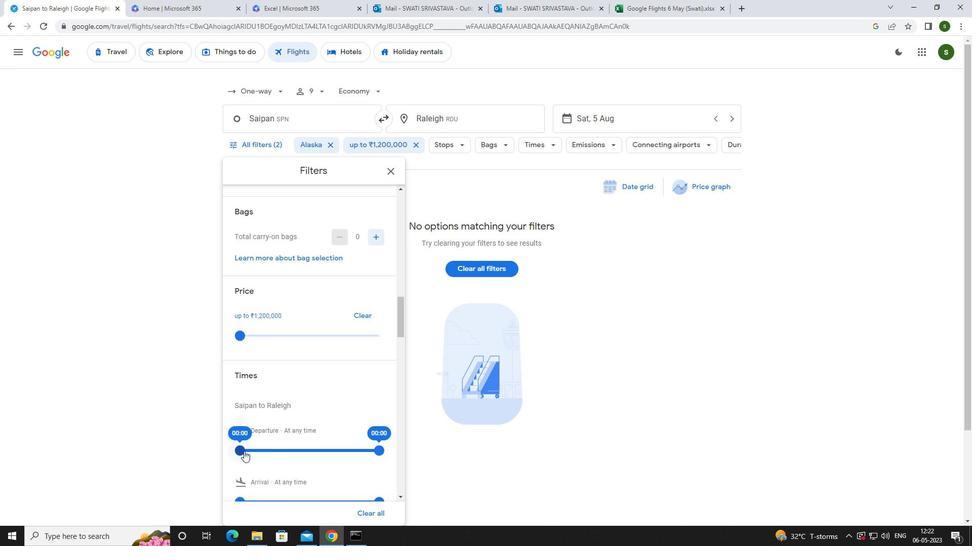 
Action: Mouse pressed left at (243, 451)
Screenshot: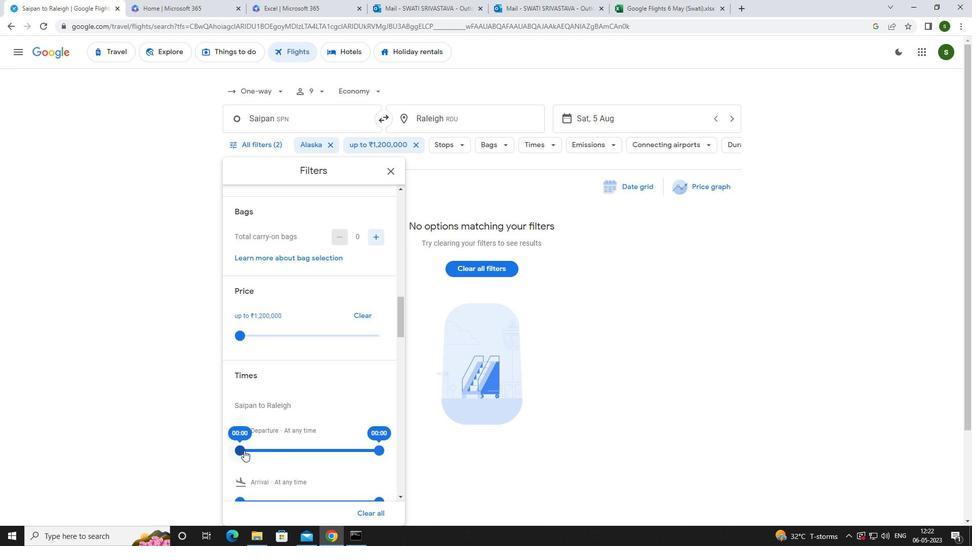 
Action: Mouse moved to (163, 416)
Screenshot: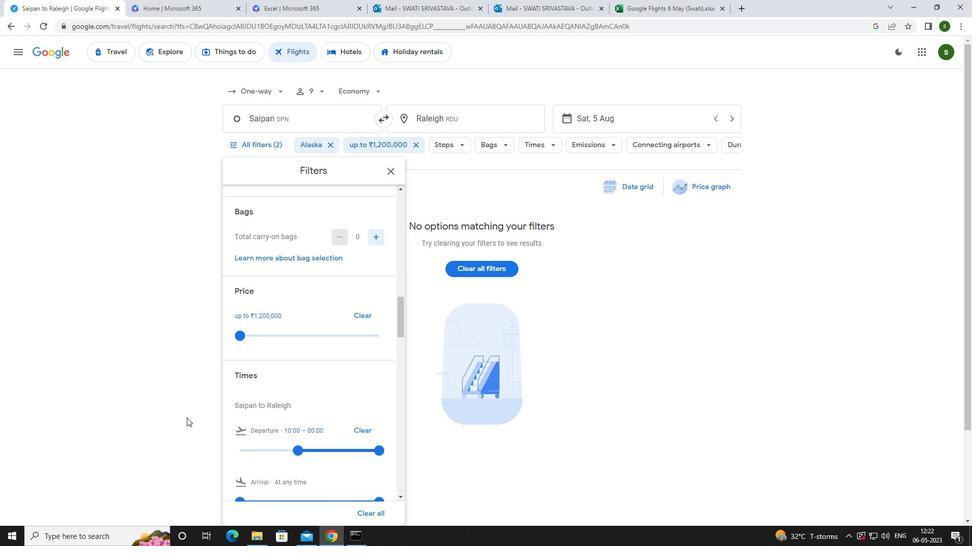 
Action: Mouse pressed left at (163, 416)
Screenshot: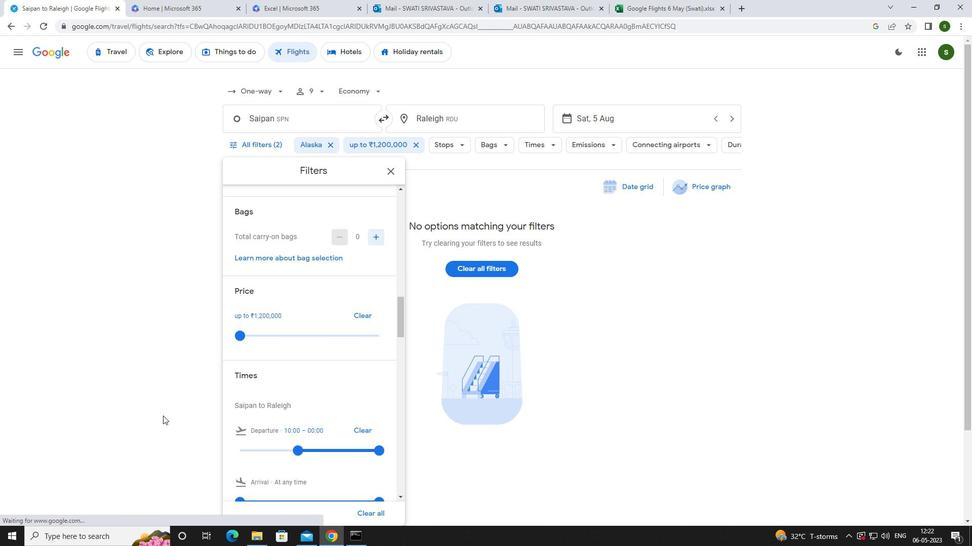 
